 Task: Look for space in Jidd Ḩafş, Bahrain from 11th June, 2023 to 15th June, 2023 for 2 adults in price range Rs.7000 to Rs.16000. Place can be private room with 1  bedroom having 2 beds and 1 bathroom. Property type can be hotel. Booking option can be shelf check-in. Required host language is English.
Action: Mouse moved to (743, 131)
Screenshot: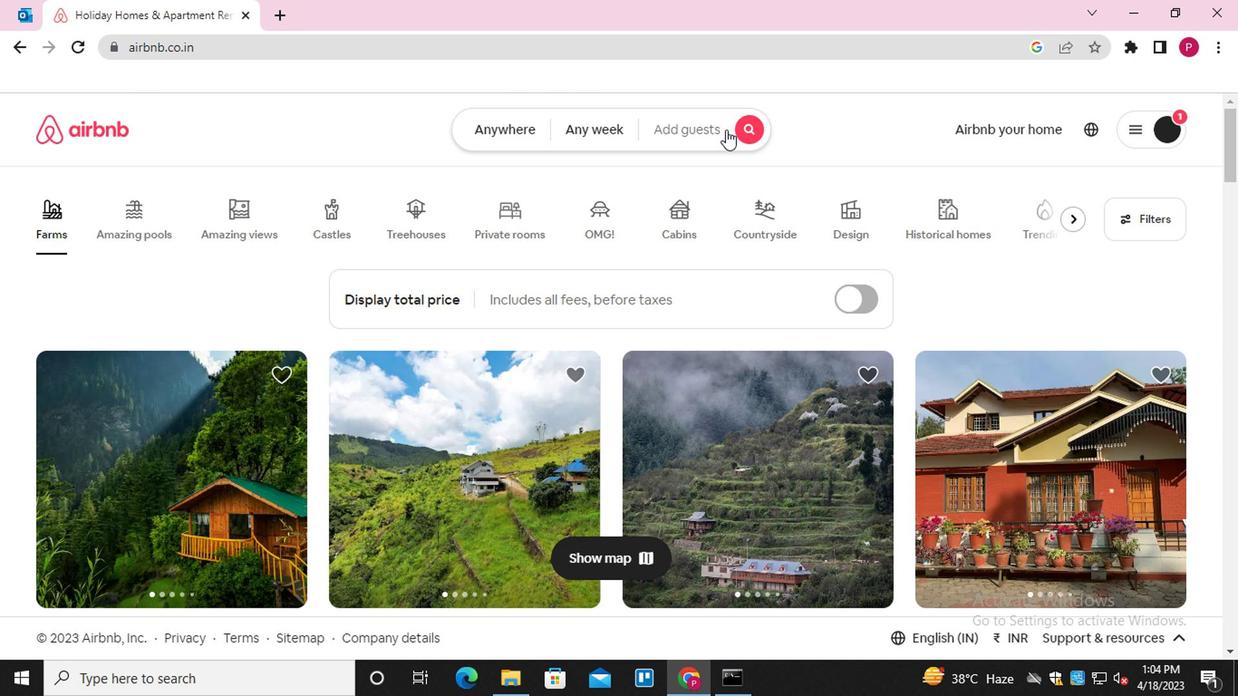 
Action: Mouse pressed left at (743, 131)
Screenshot: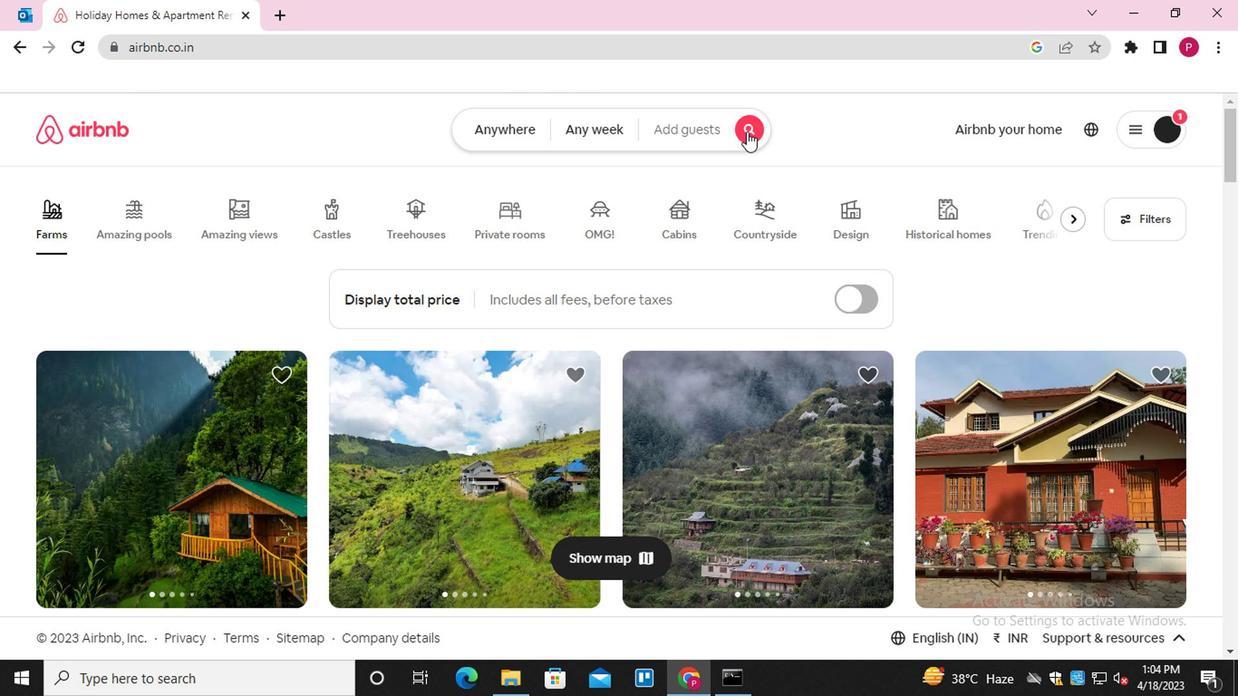 
Action: Mouse moved to (385, 205)
Screenshot: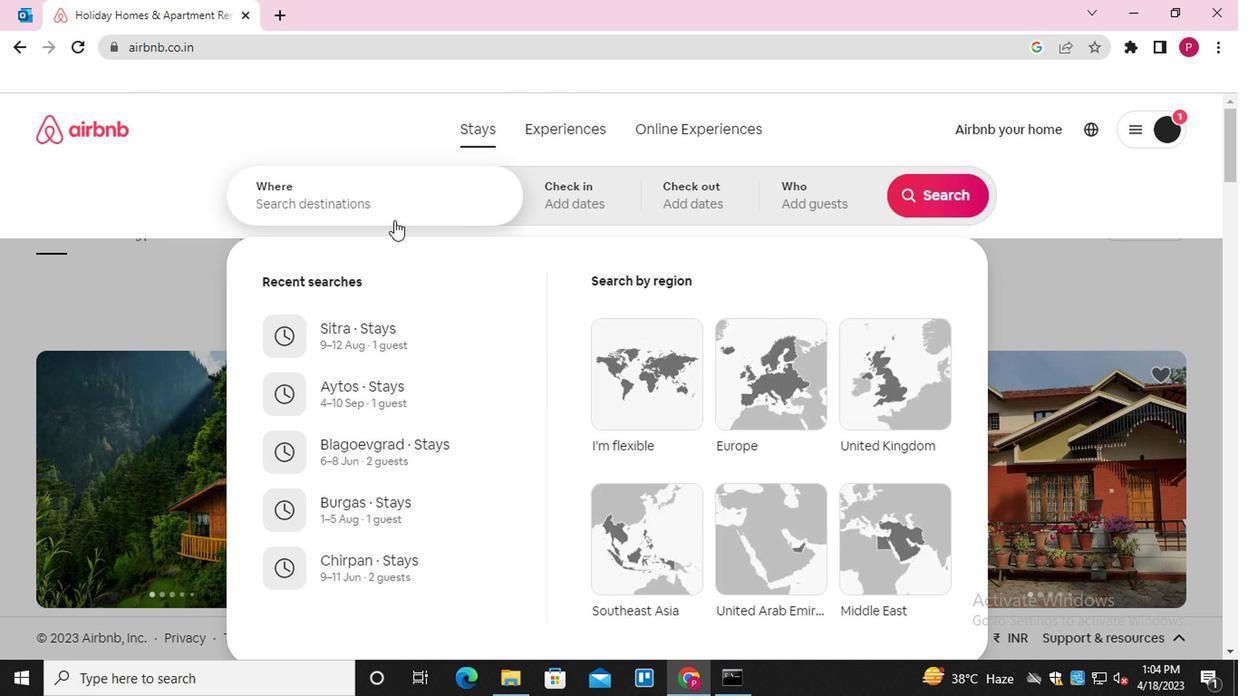 
Action: Mouse pressed left at (385, 205)
Screenshot: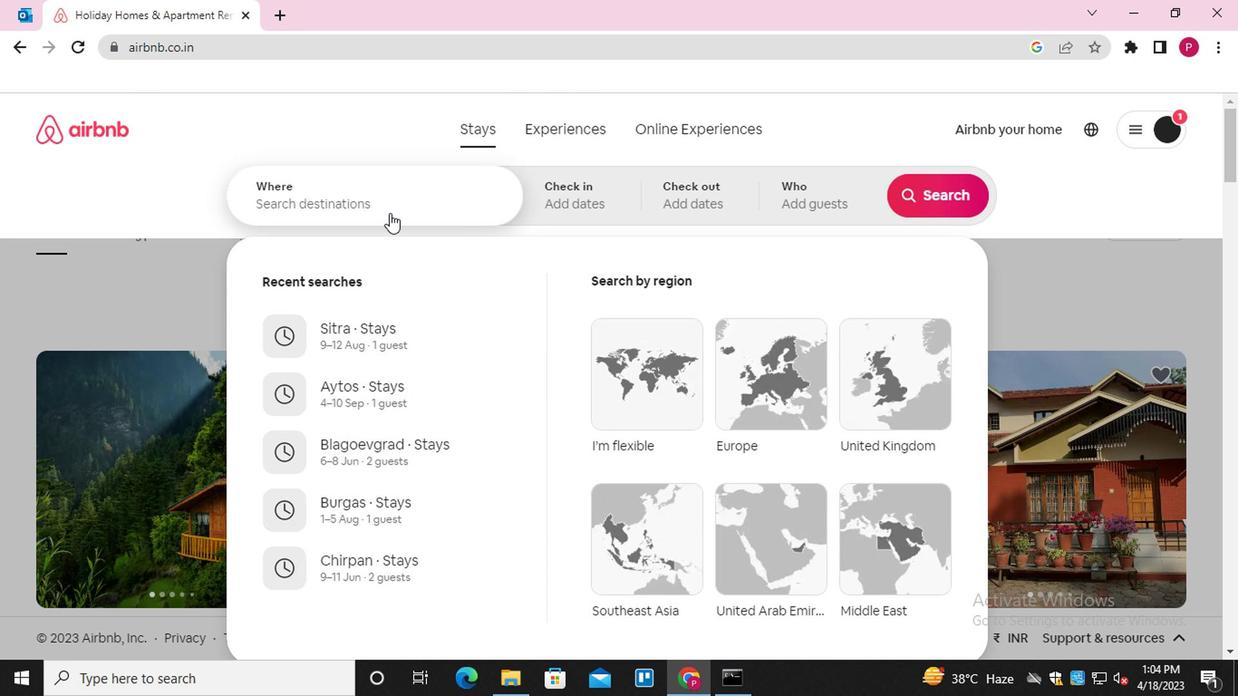 
Action: Key pressed <Key.shift>JIDD
Screenshot: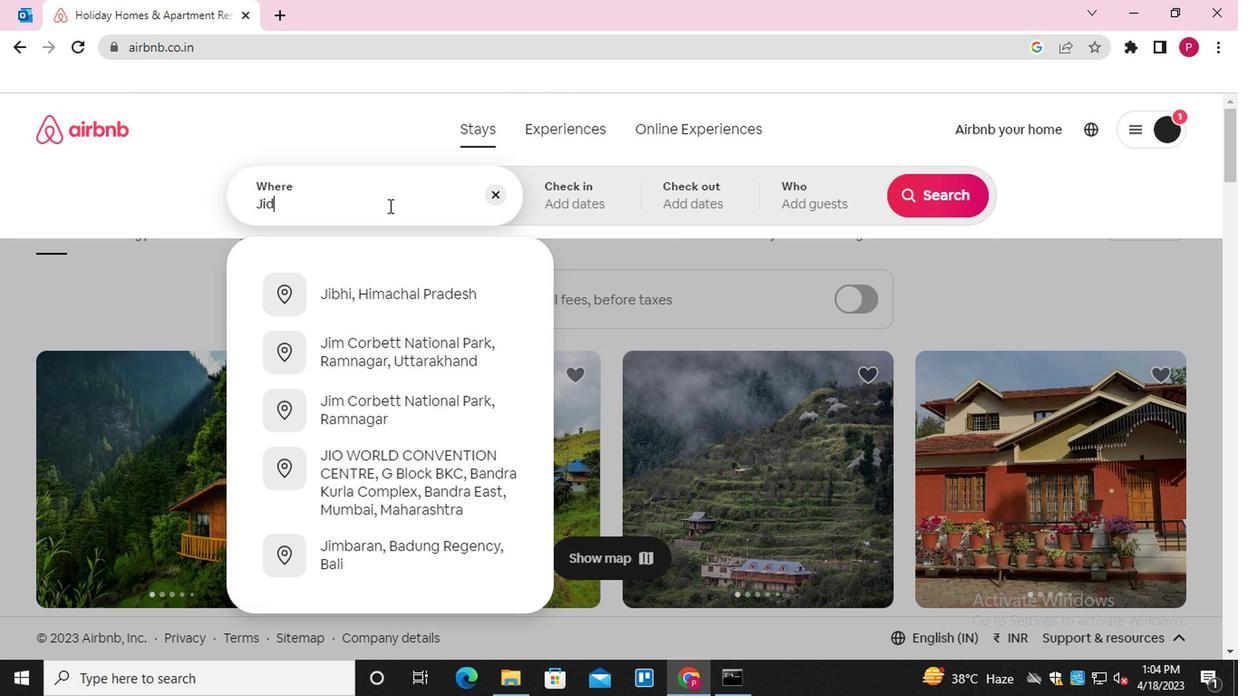 
Action: Mouse moved to (422, 410)
Screenshot: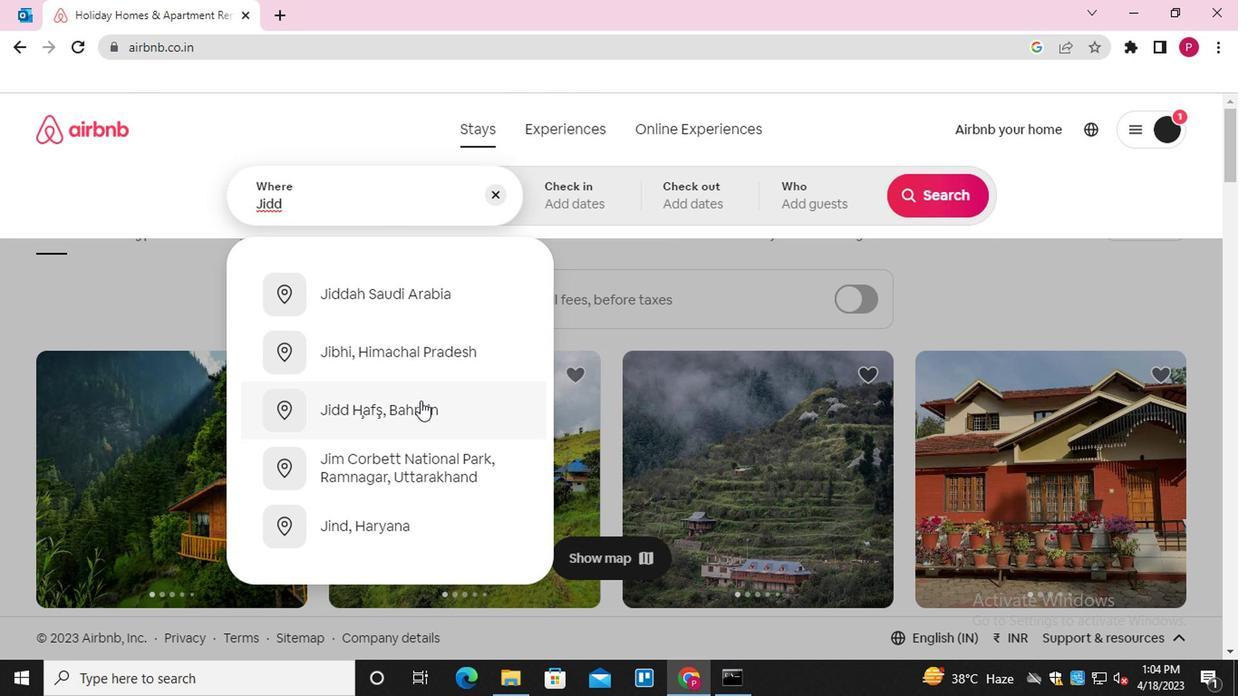 
Action: Mouse pressed left at (422, 410)
Screenshot: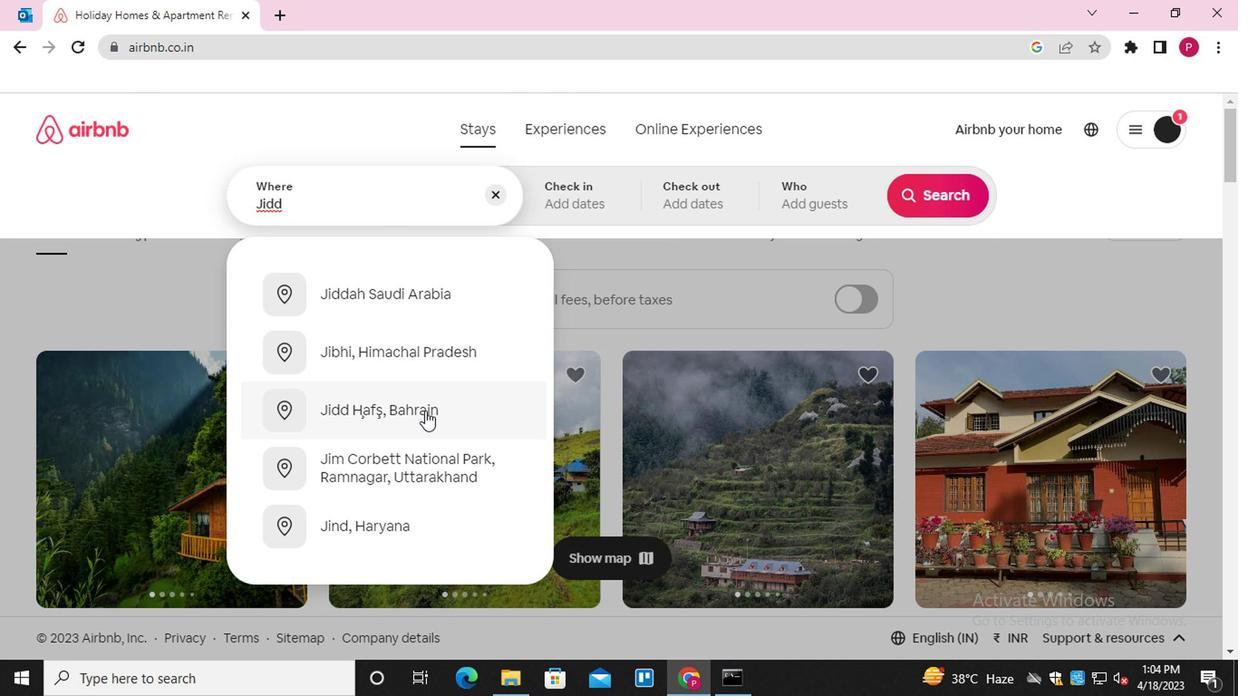 
Action: Mouse moved to (910, 342)
Screenshot: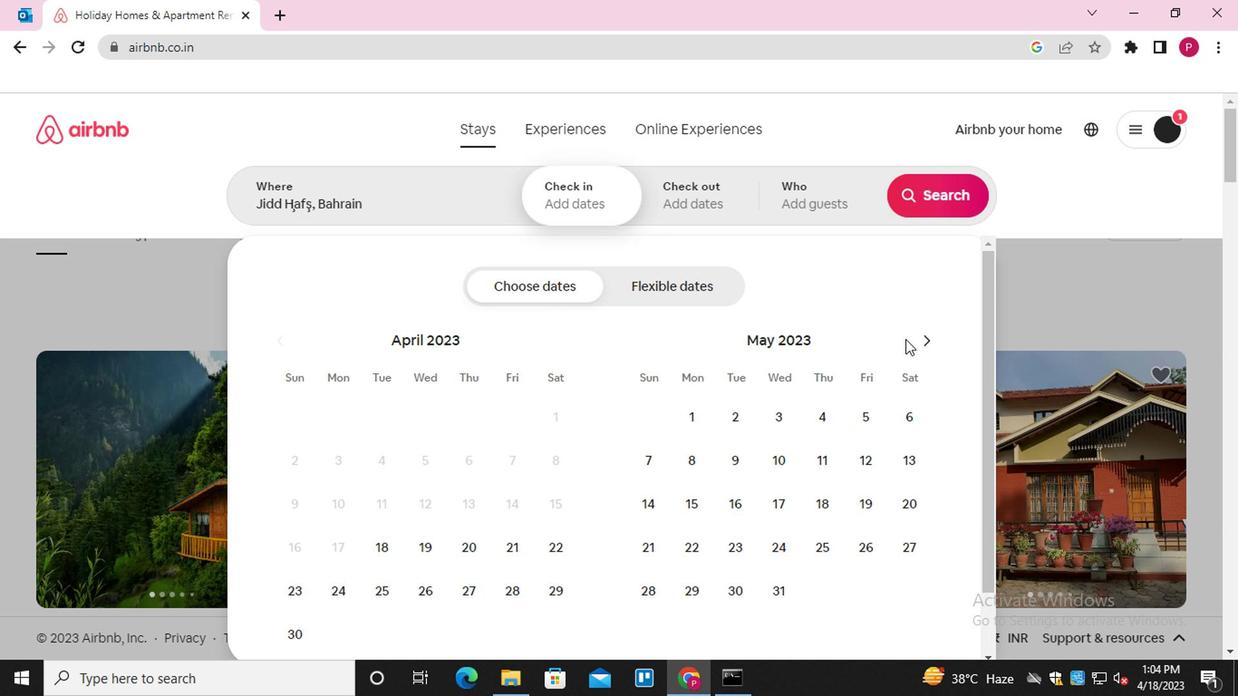 
Action: Mouse pressed left at (910, 342)
Screenshot: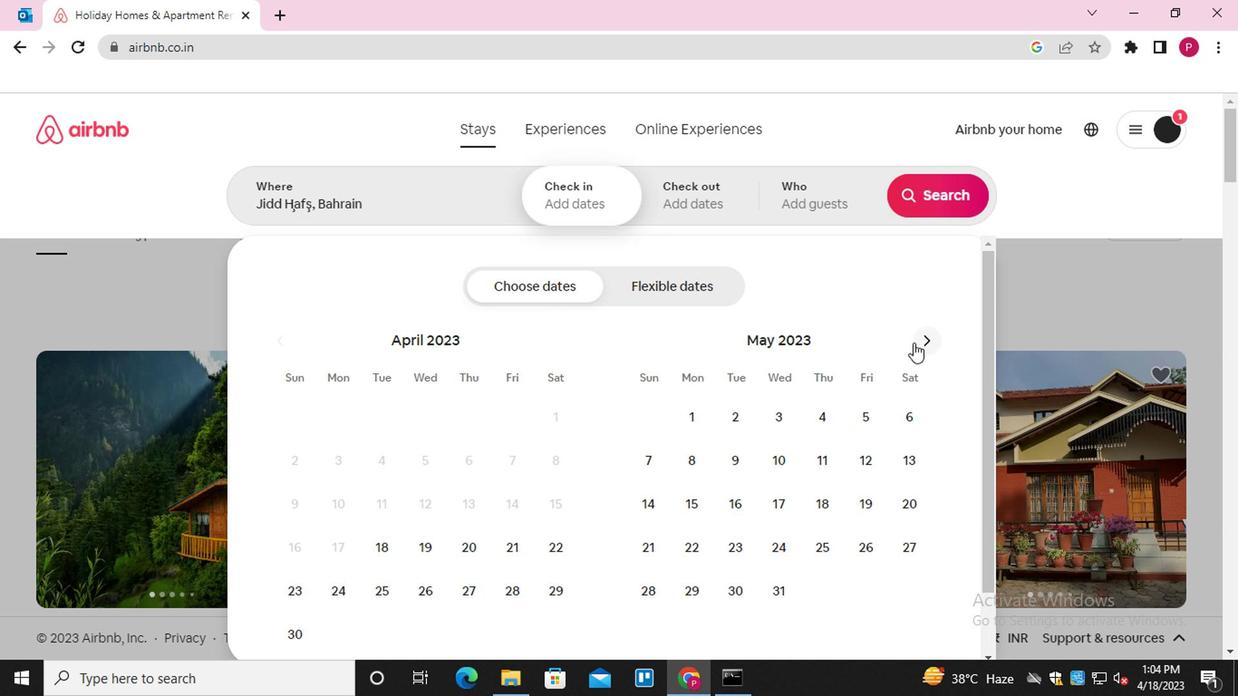 
Action: Mouse moved to (645, 501)
Screenshot: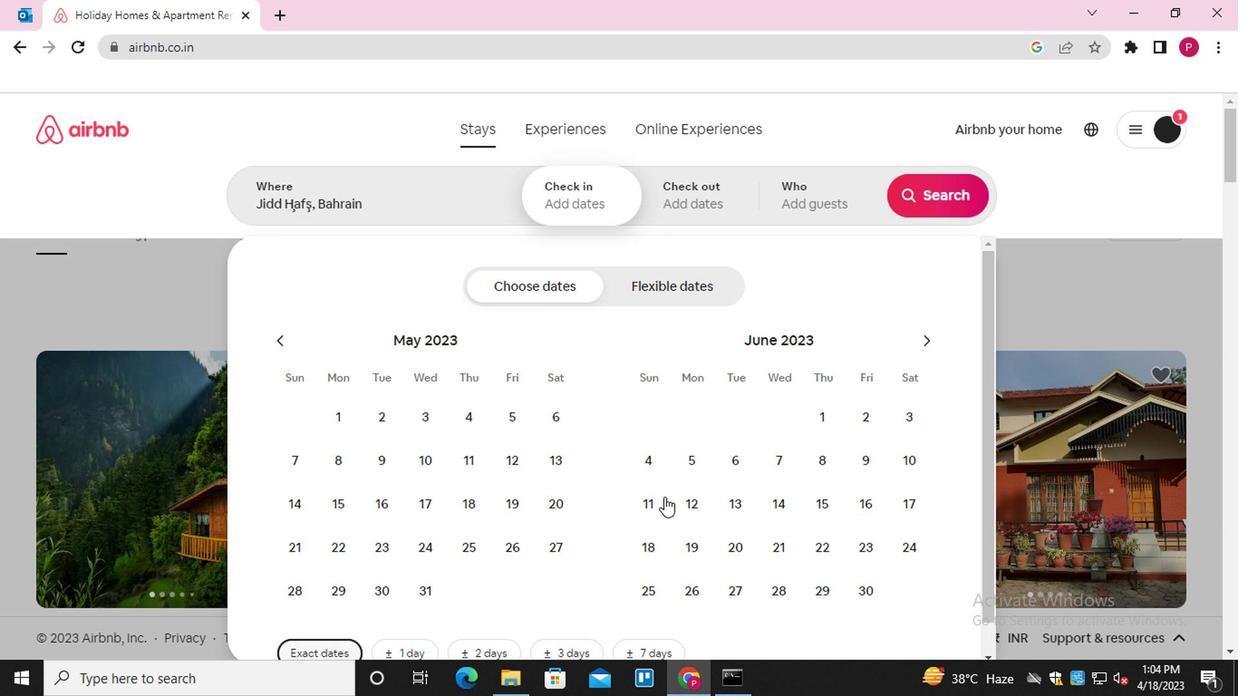 
Action: Mouse pressed left at (645, 501)
Screenshot: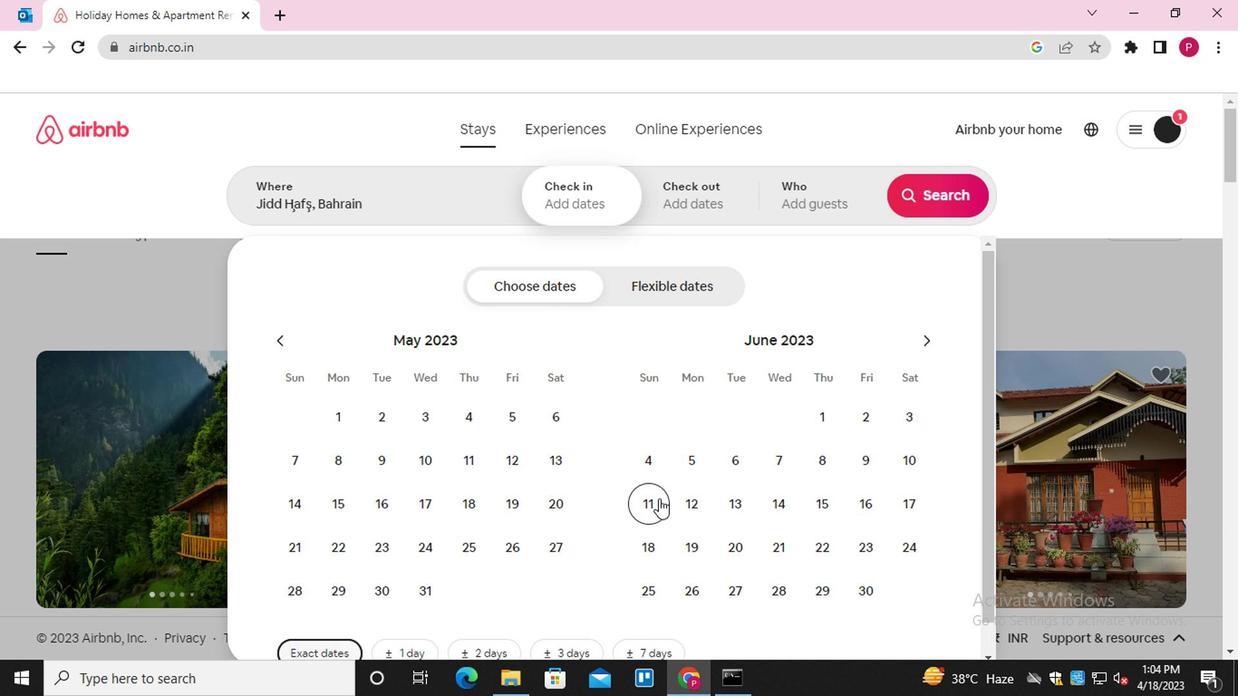 
Action: Mouse moved to (817, 504)
Screenshot: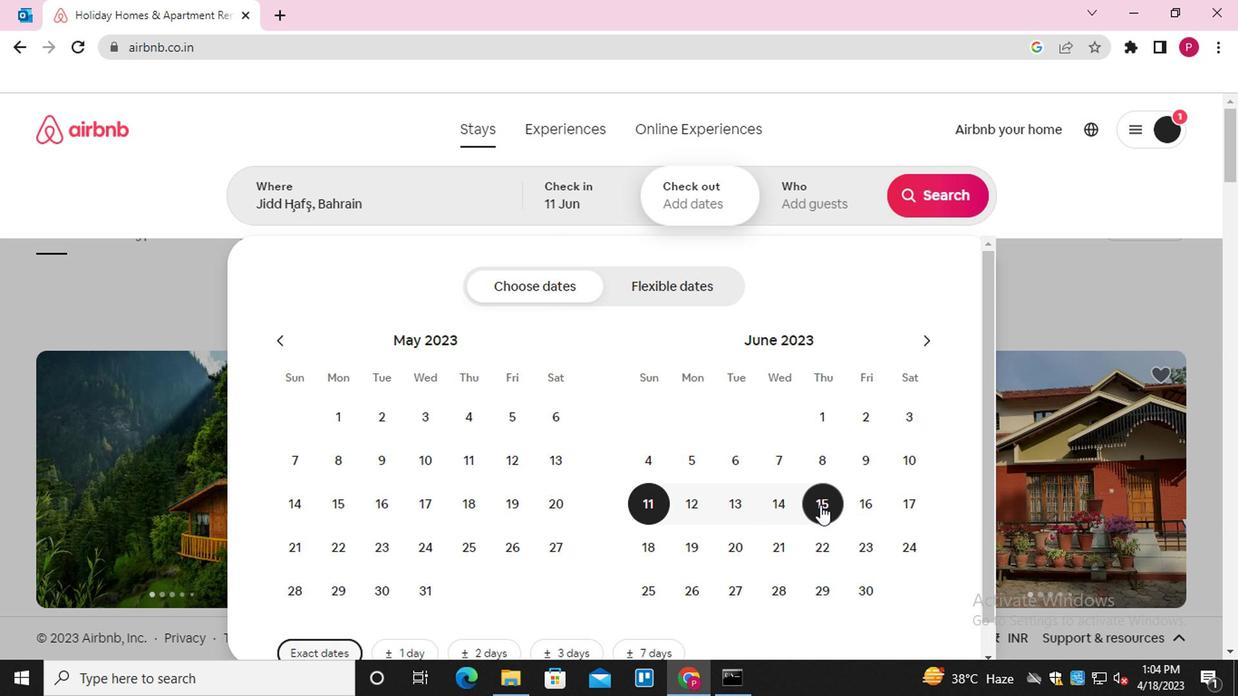 
Action: Mouse pressed left at (817, 504)
Screenshot: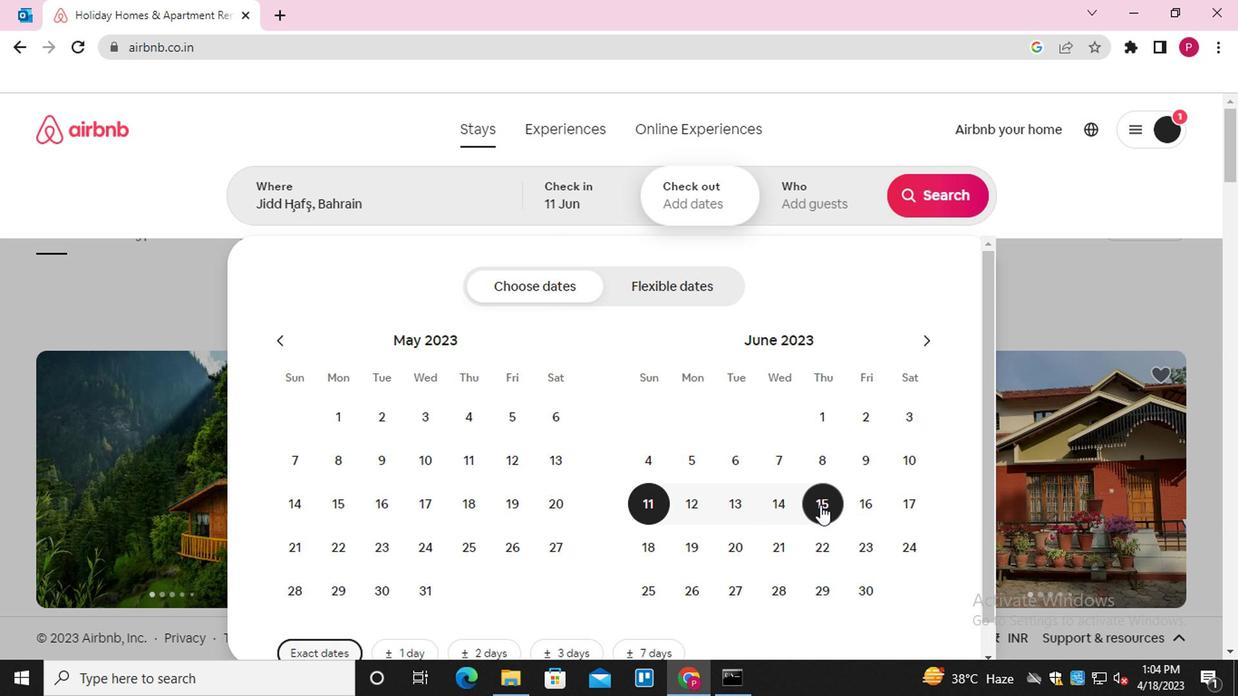 
Action: Mouse moved to (830, 209)
Screenshot: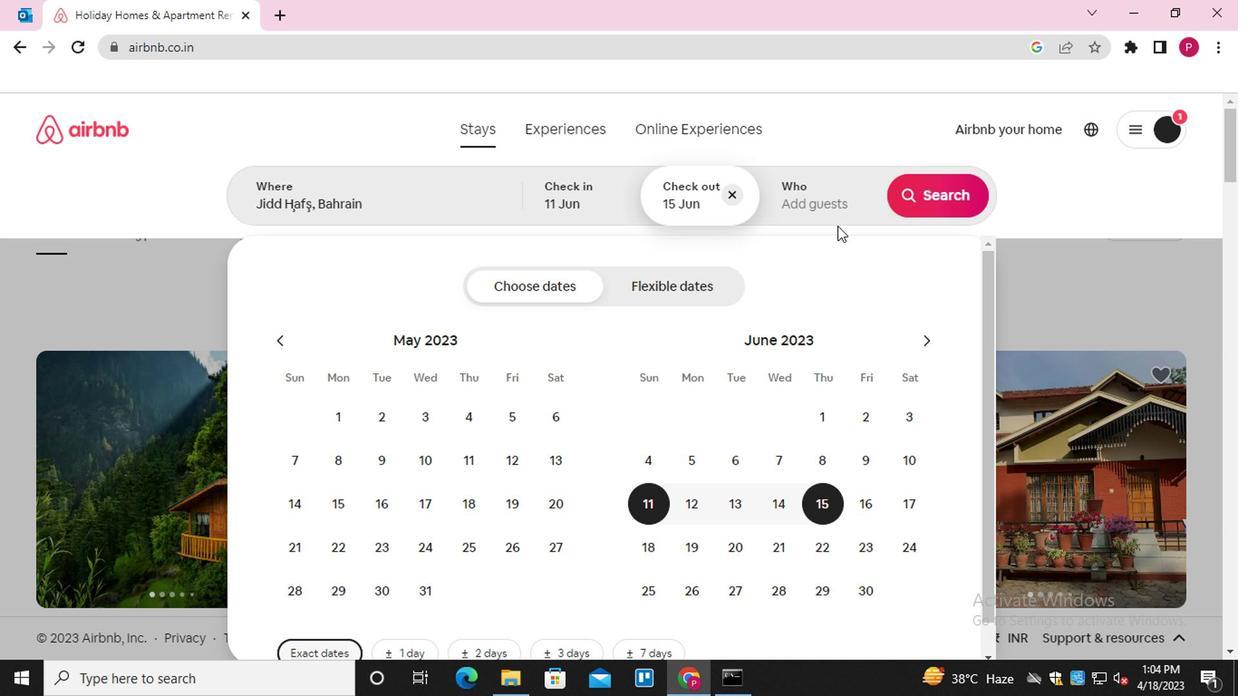 
Action: Mouse pressed left at (830, 209)
Screenshot: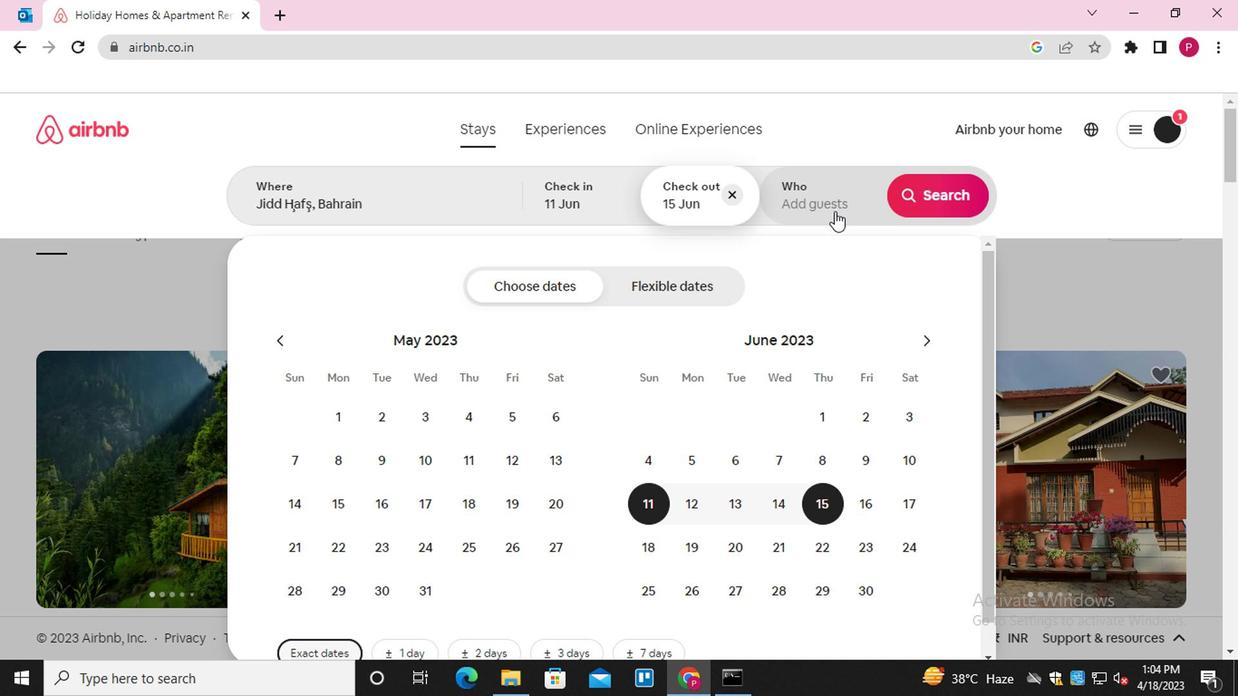 
Action: Mouse moved to (939, 297)
Screenshot: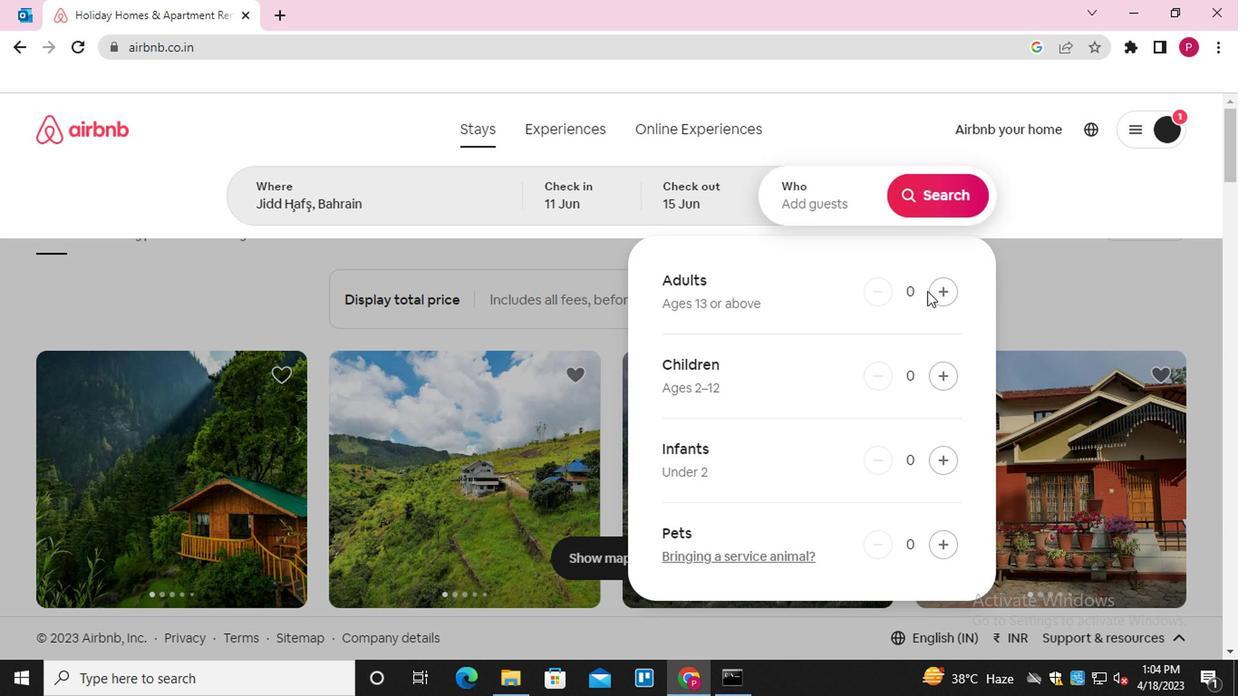 
Action: Mouse pressed left at (939, 297)
Screenshot: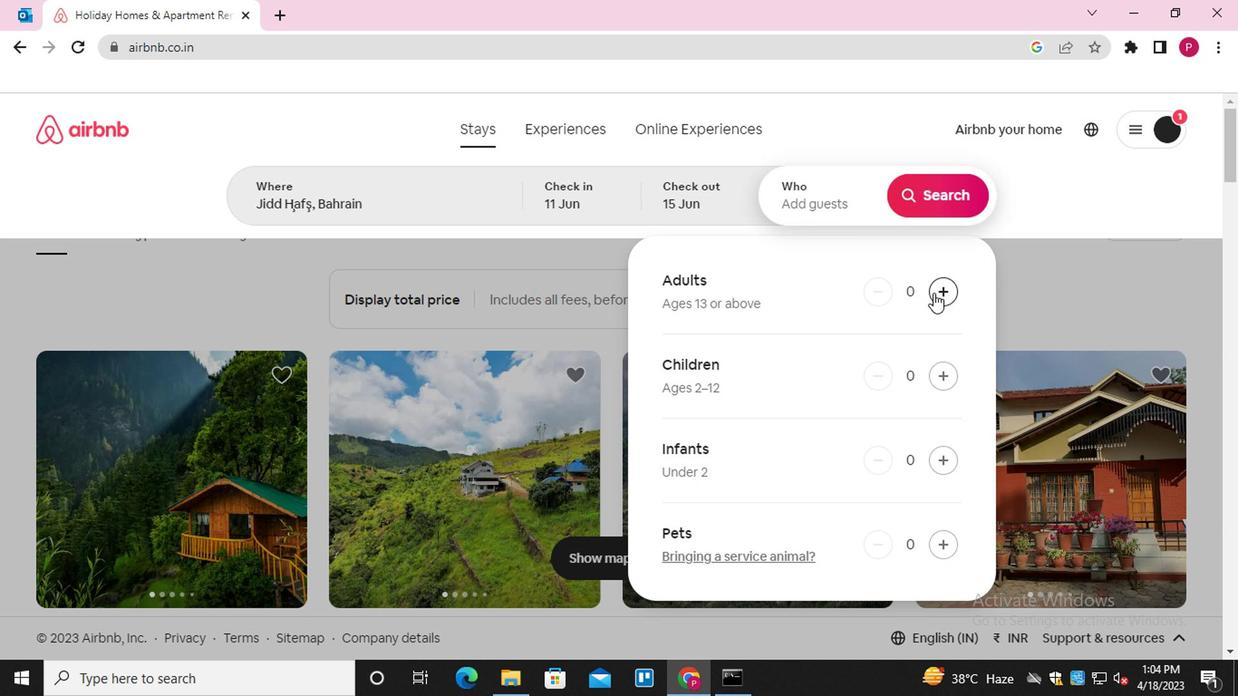 
Action: Mouse pressed left at (939, 297)
Screenshot: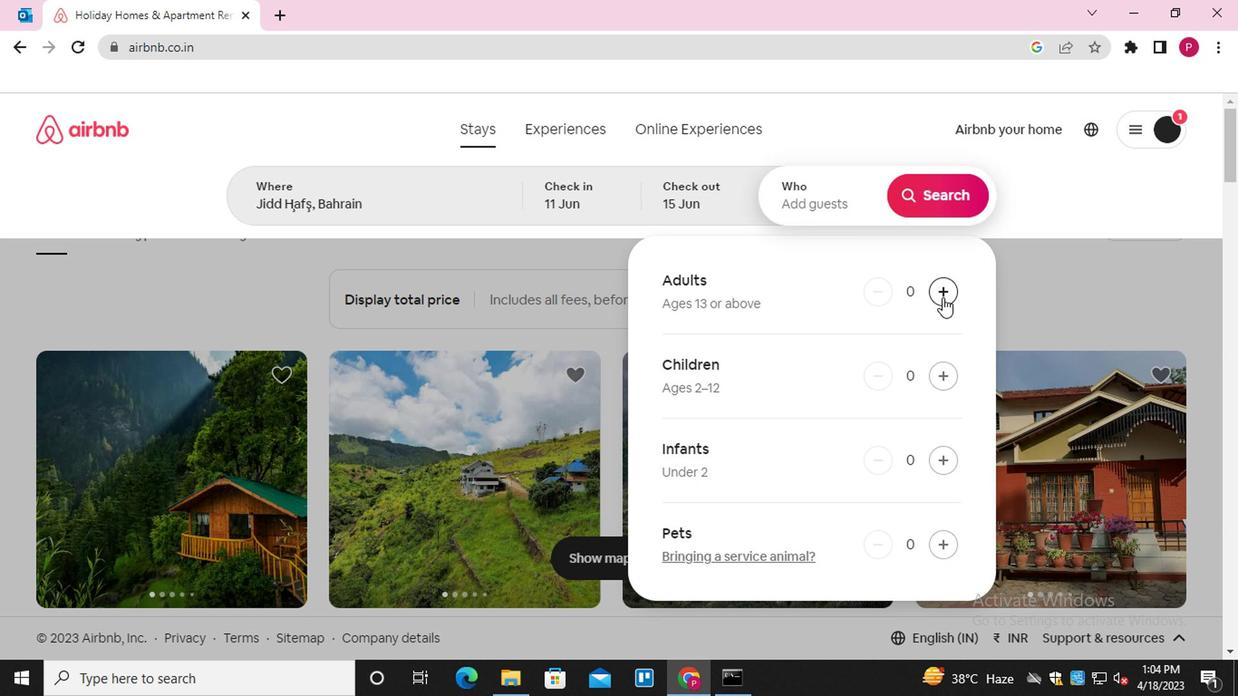 
Action: Mouse moved to (939, 202)
Screenshot: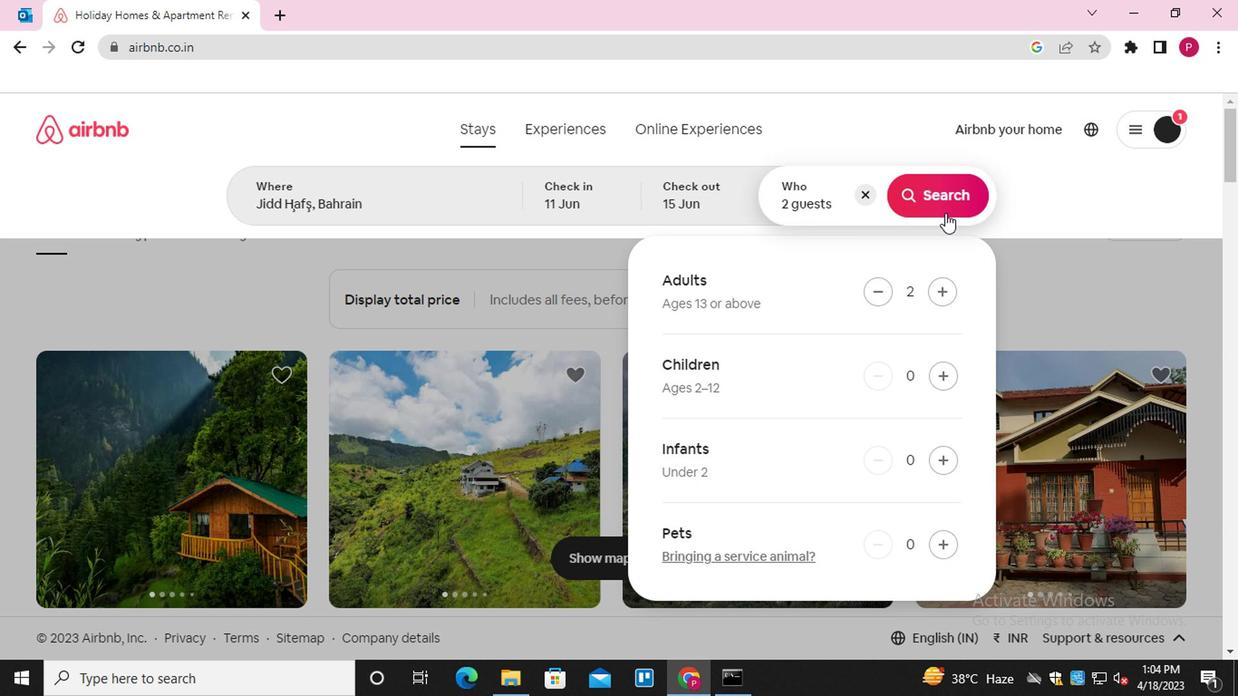 
Action: Mouse pressed left at (939, 202)
Screenshot: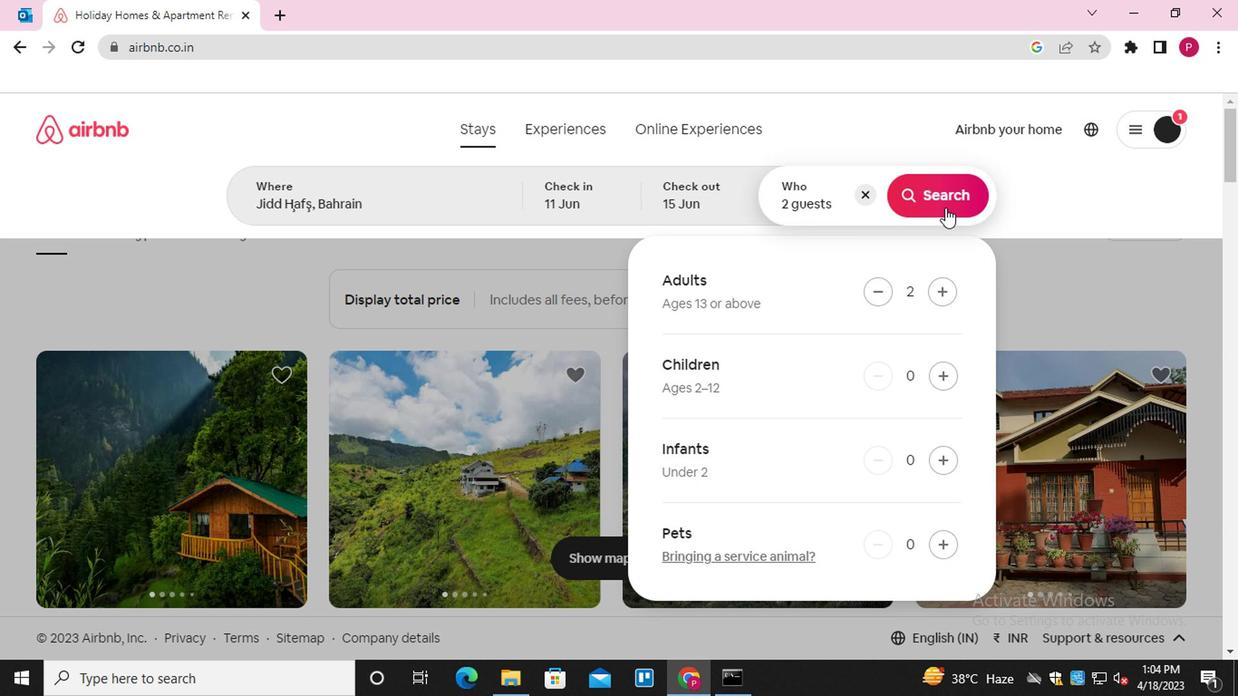 
Action: Mouse moved to (1174, 201)
Screenshot: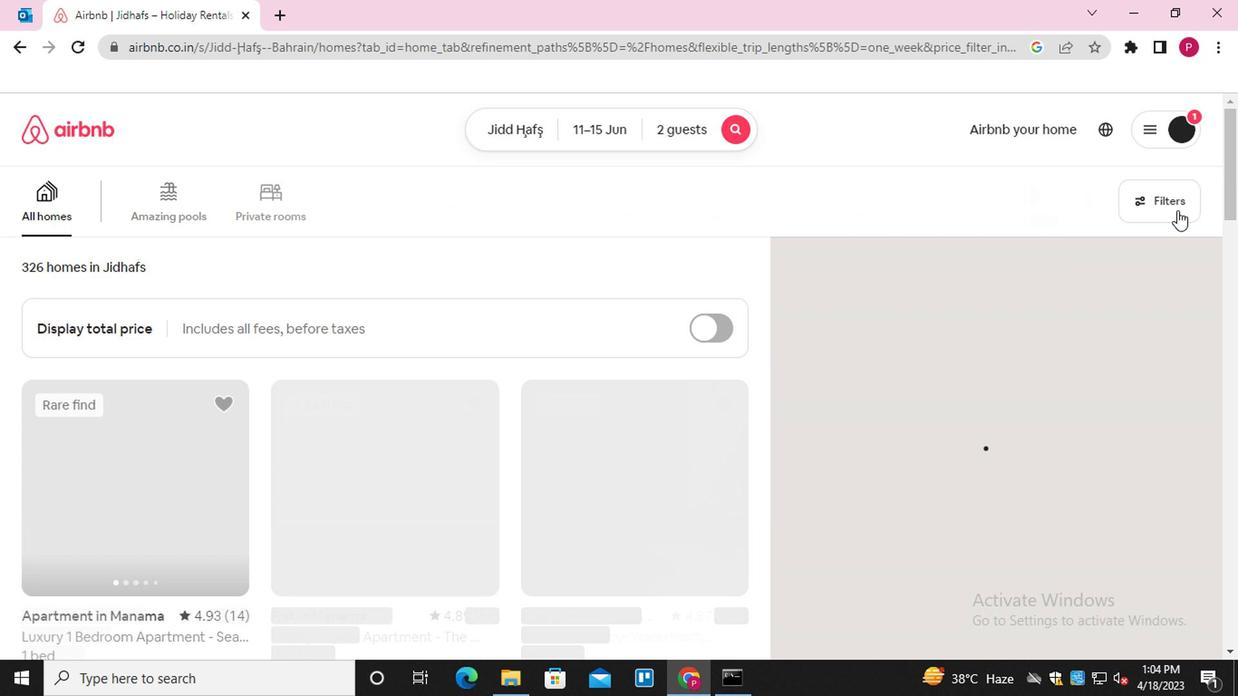
Action: Mouse pressed left at (1174, 201)
Screenshot: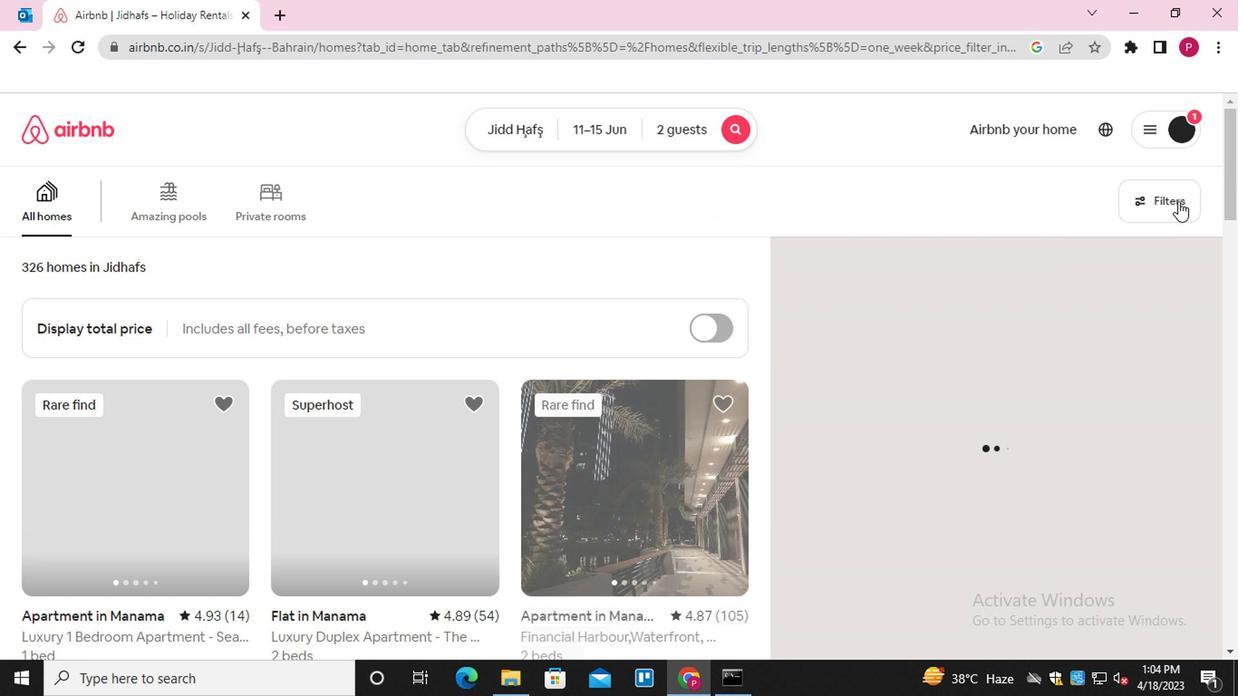 
Action: Mouse moved to (449, 423)
Screenshot: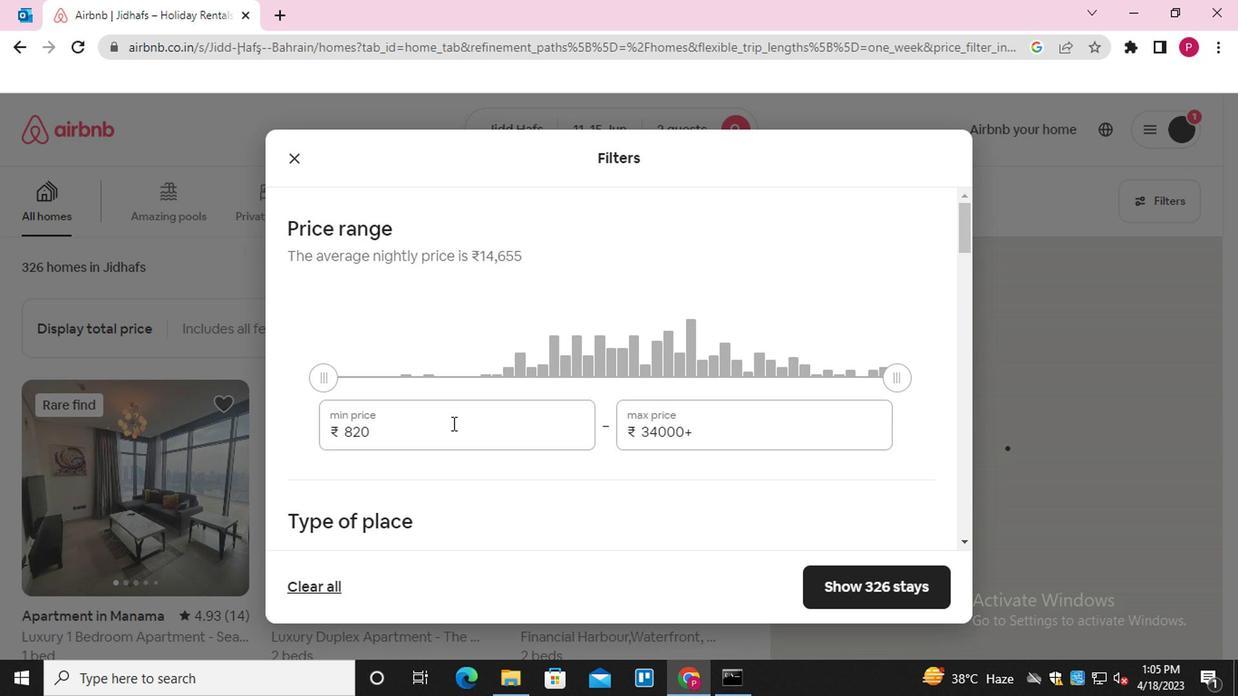 
Action: Mouse pressed left at (449, 423)
Screenshot: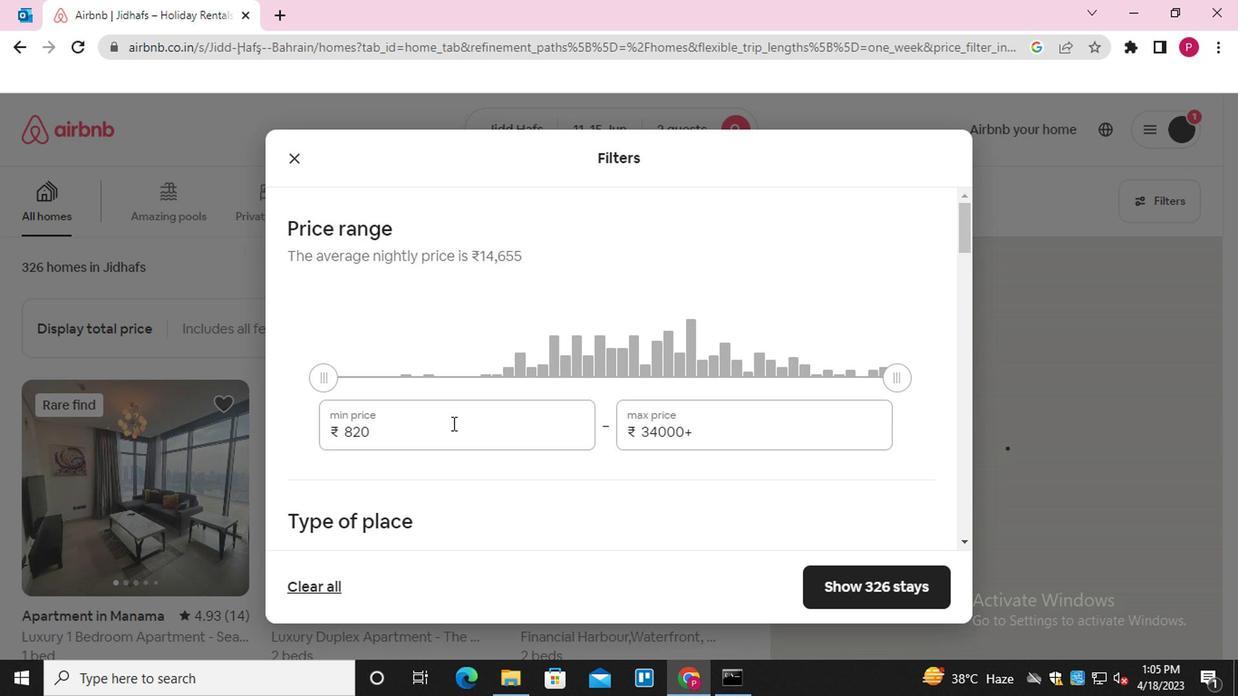 
Action: Mouse moved to (449, 423)
Screenshot: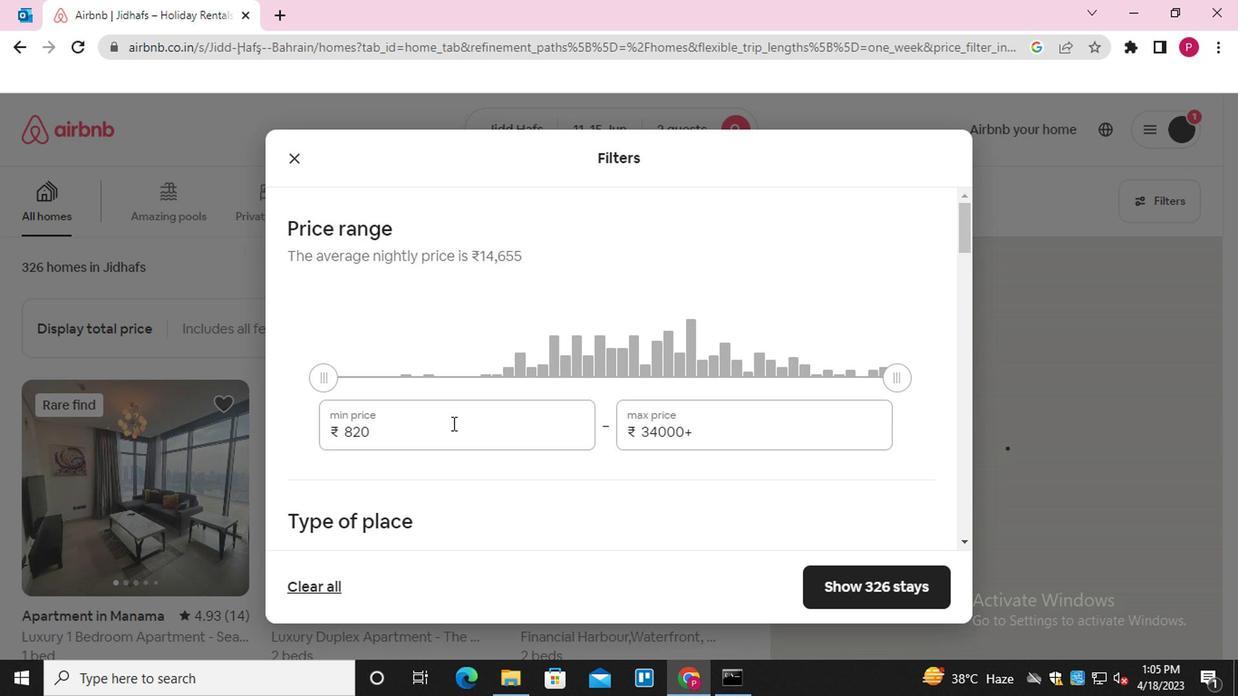 
Action: Mouse pressed left at (449, 423)
Screenshot: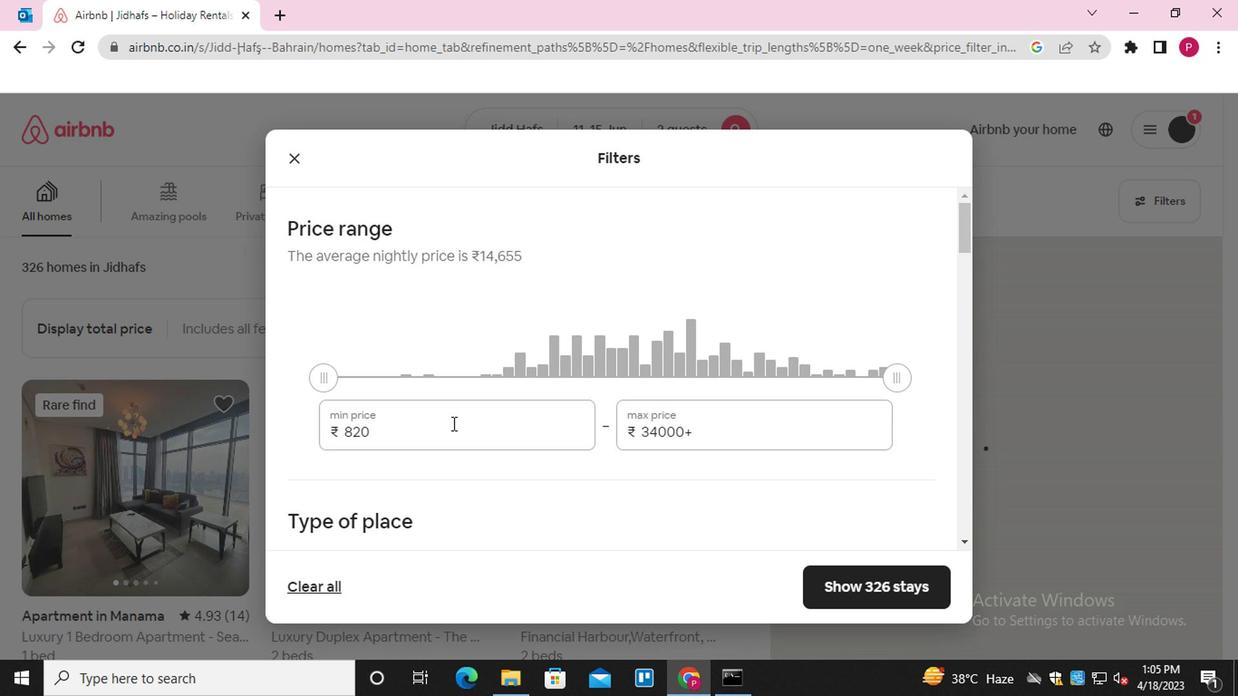 
Action: Key pressed 7000
Screenshot: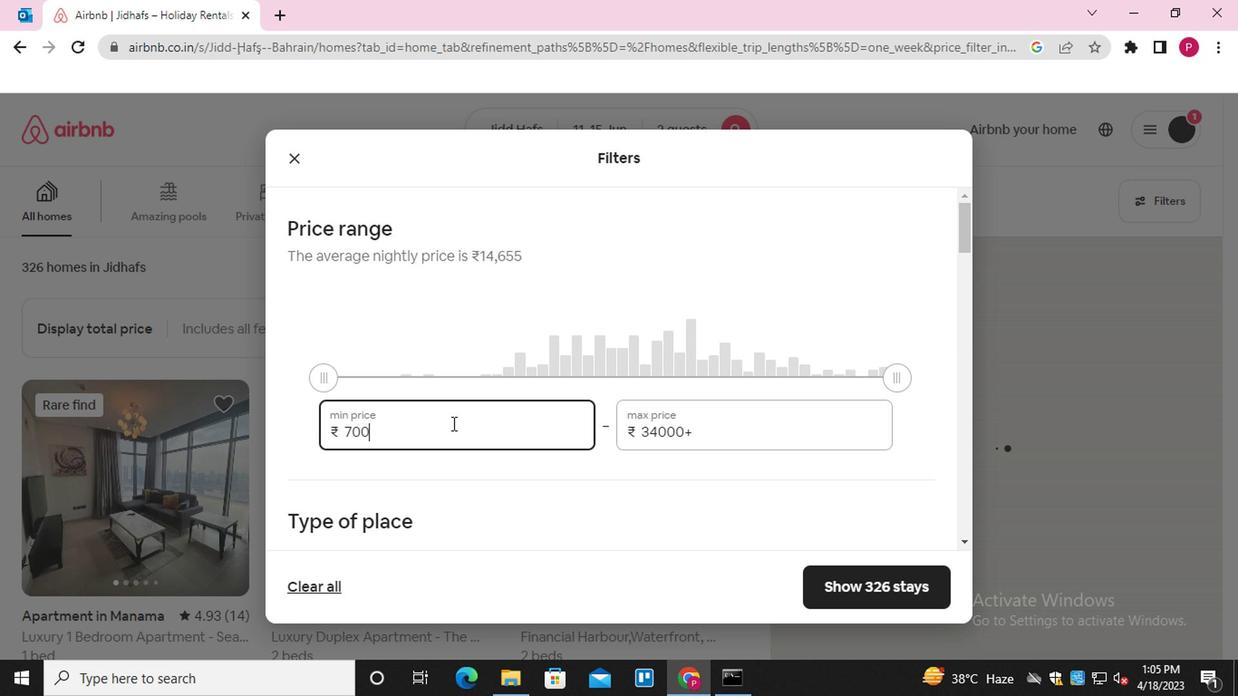 
Action: Mouse moved to (559, 470)
Screenshot: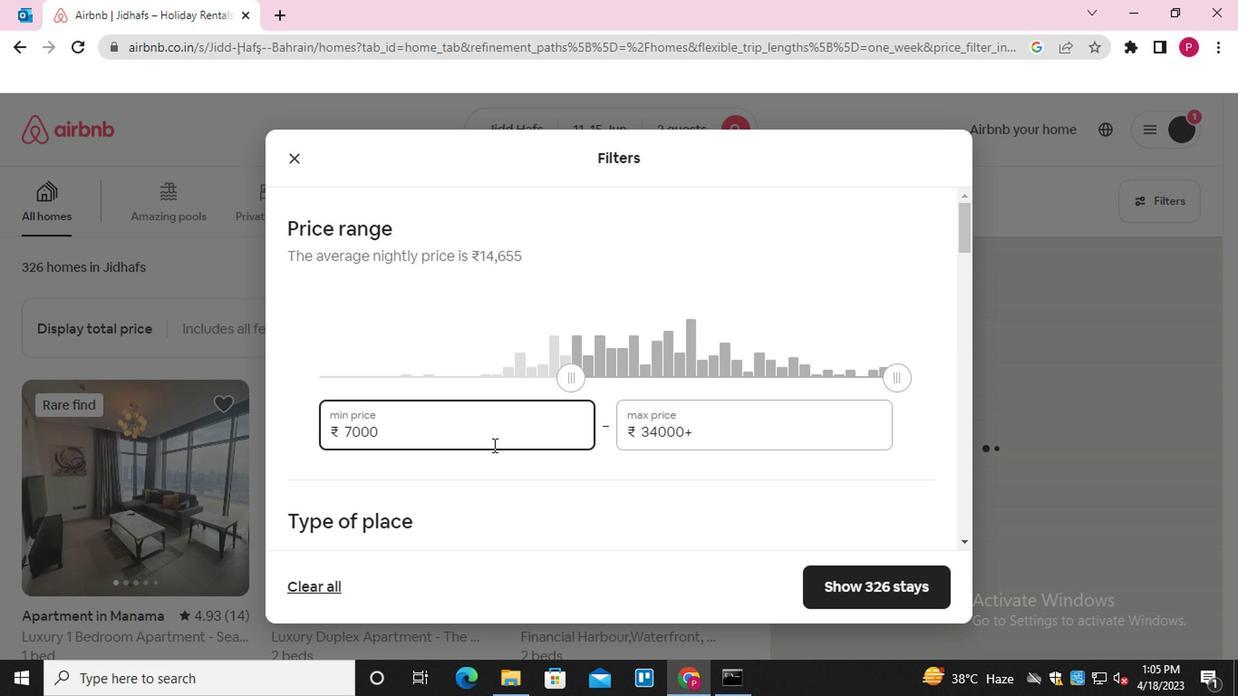 
Action: Key pressed <Key.tab>15<Key.backspace>6000
Screenshot: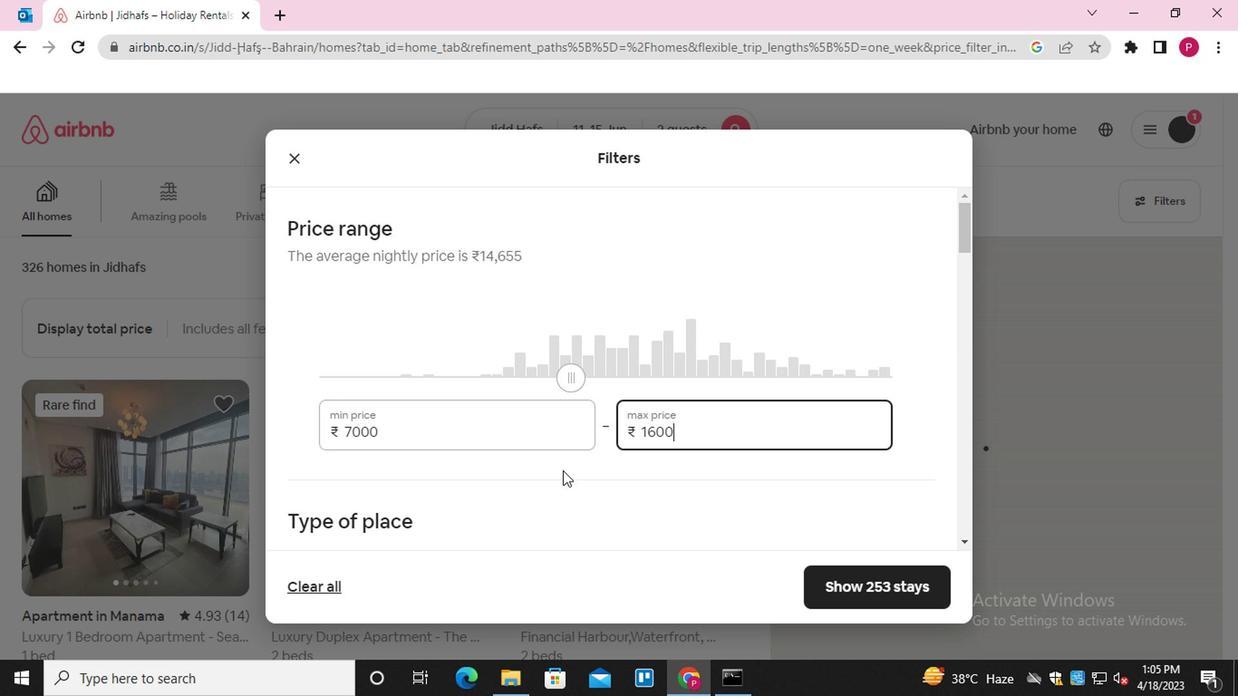 
Action: Mouse scrolled (559, 470) with delta (0, 0)
Screenshot: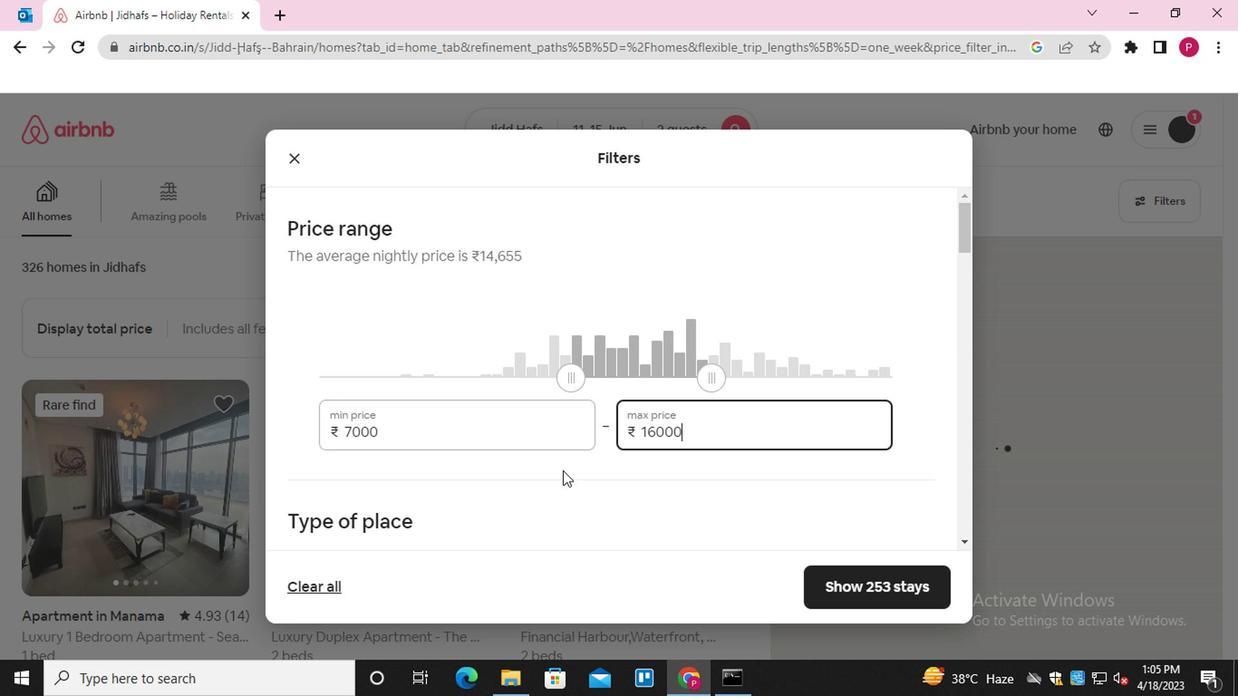 
Action: Mouse moved to (507, 531)
Screenshot: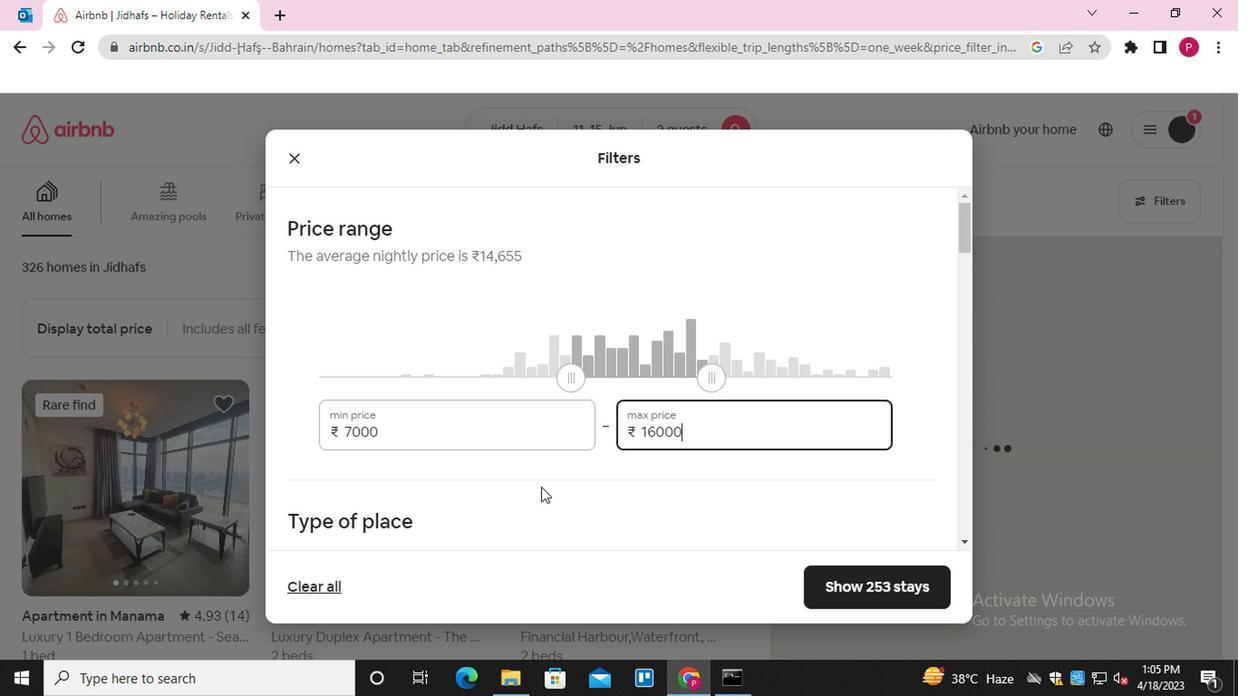 
Action: Mouse scrolled (507, 530) with delta (0, 0)
Screenshot: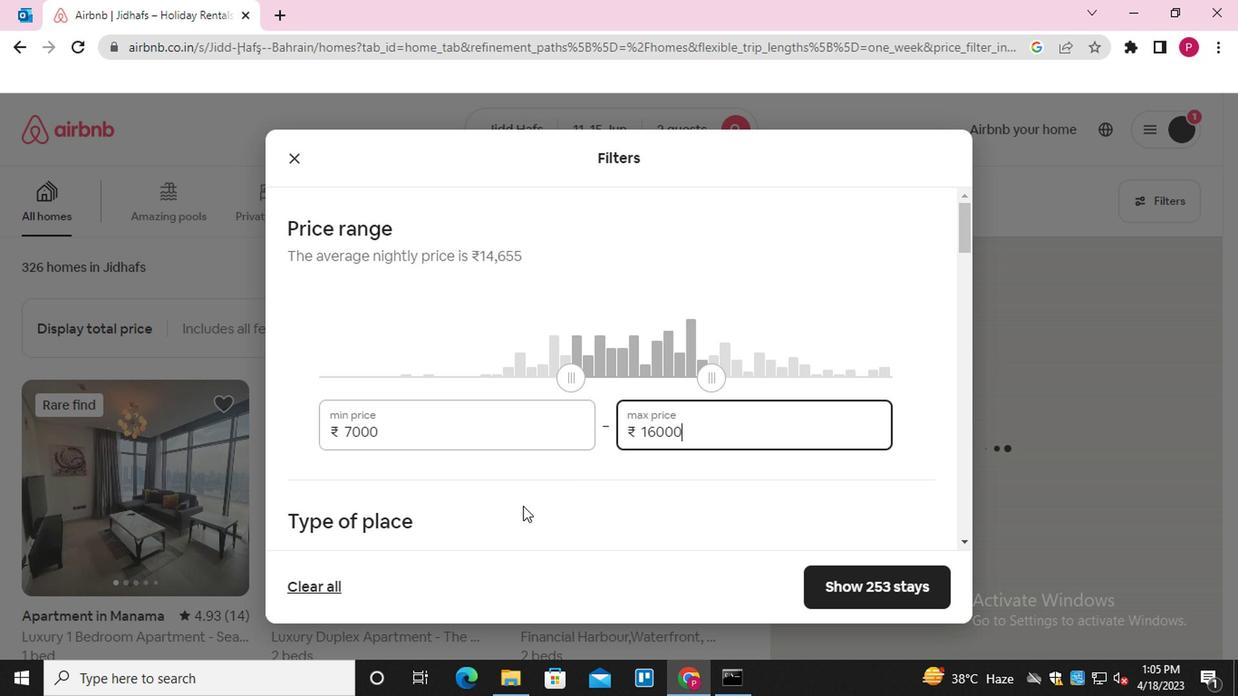 
Action: Mouse moved to (508, 532)
Screenshot: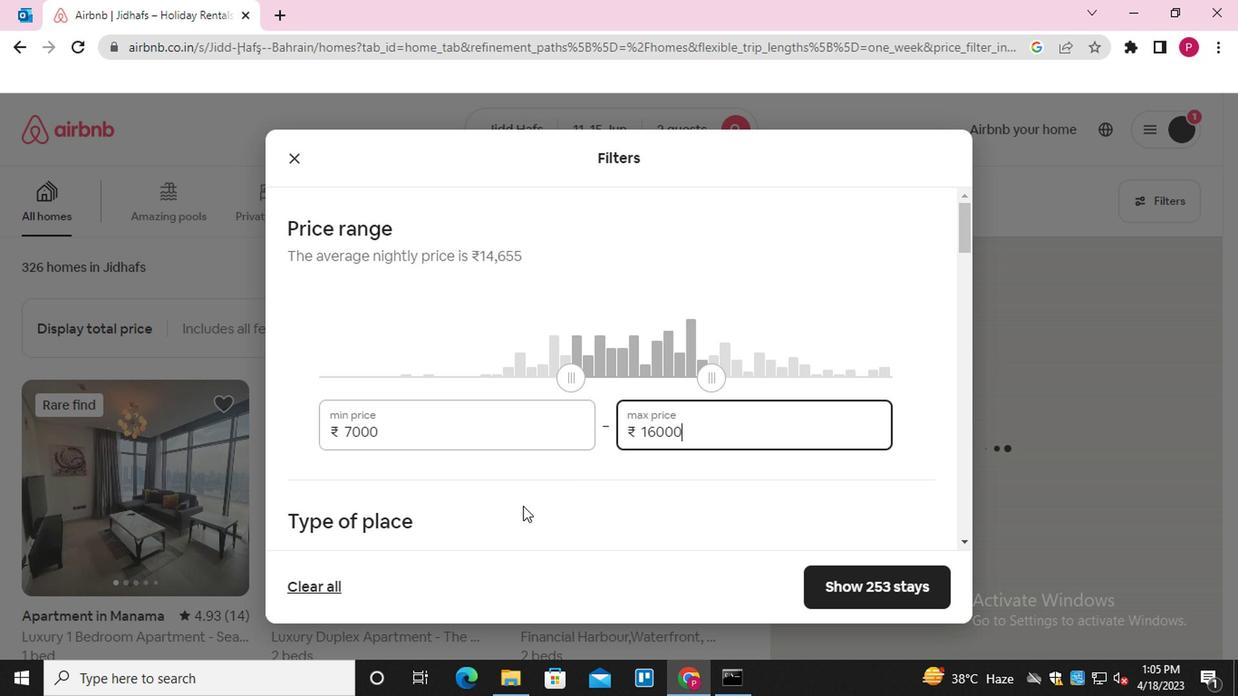 
Action: Mouse scrolled (508, 531) with delta (0, -1)
Screenshot: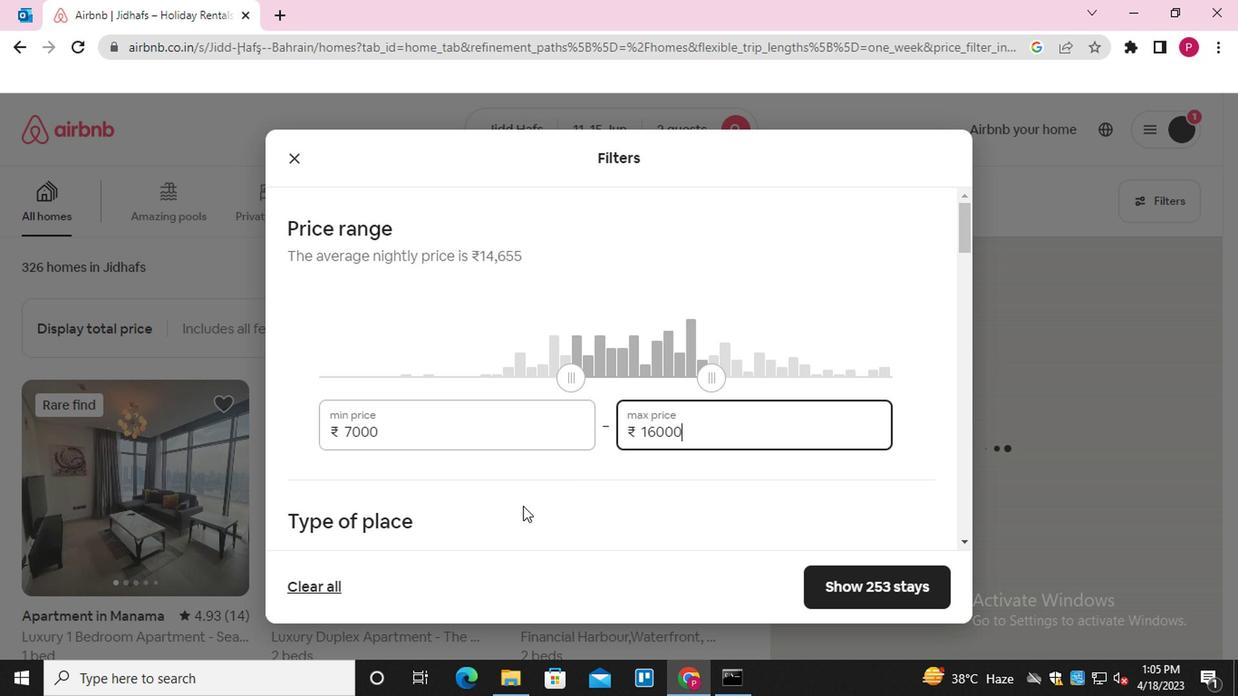 
Action: Mouse moved to (508, 532)
Screenshot: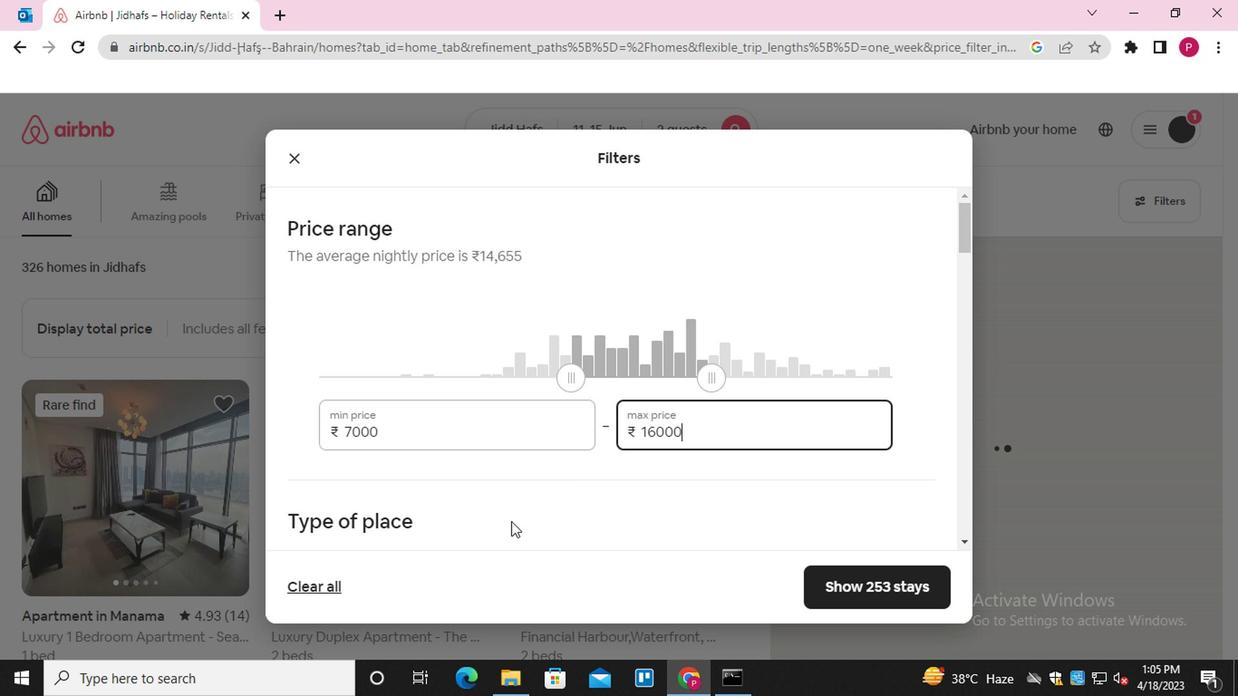 
Action: Mouse scrolled (508, 531) with delta (0, -1)
Screenshot: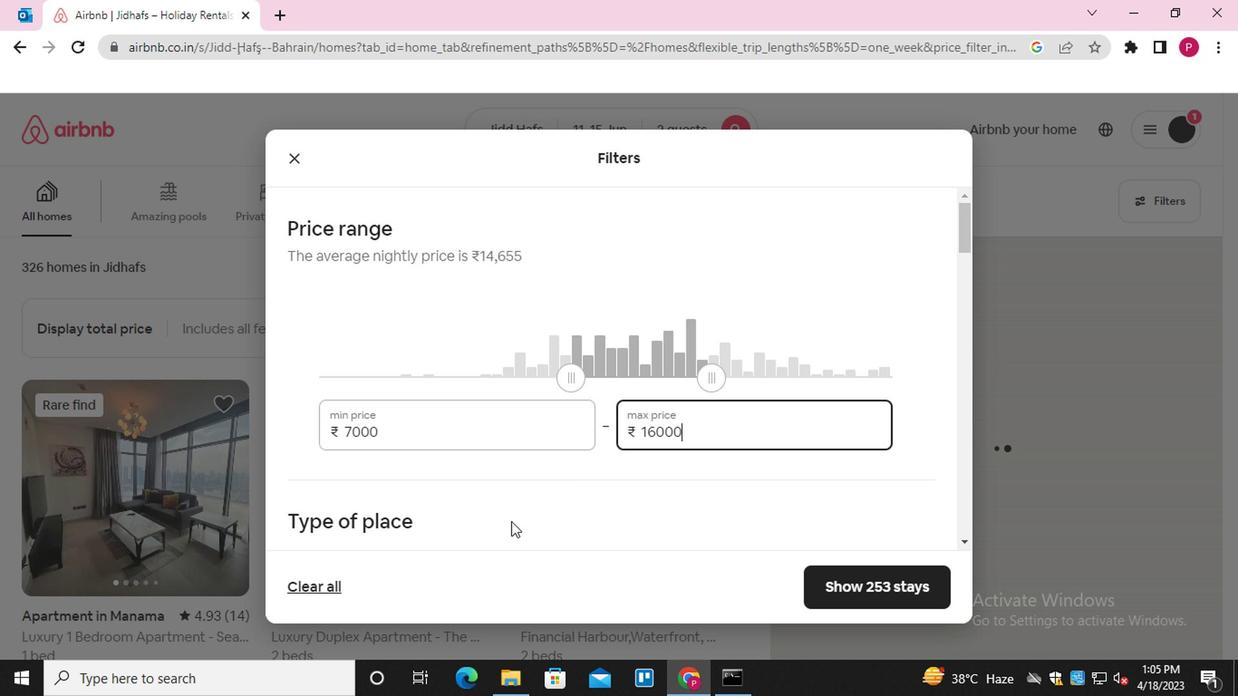 
Action: Mouse moved to (512, 532)
Screenshot: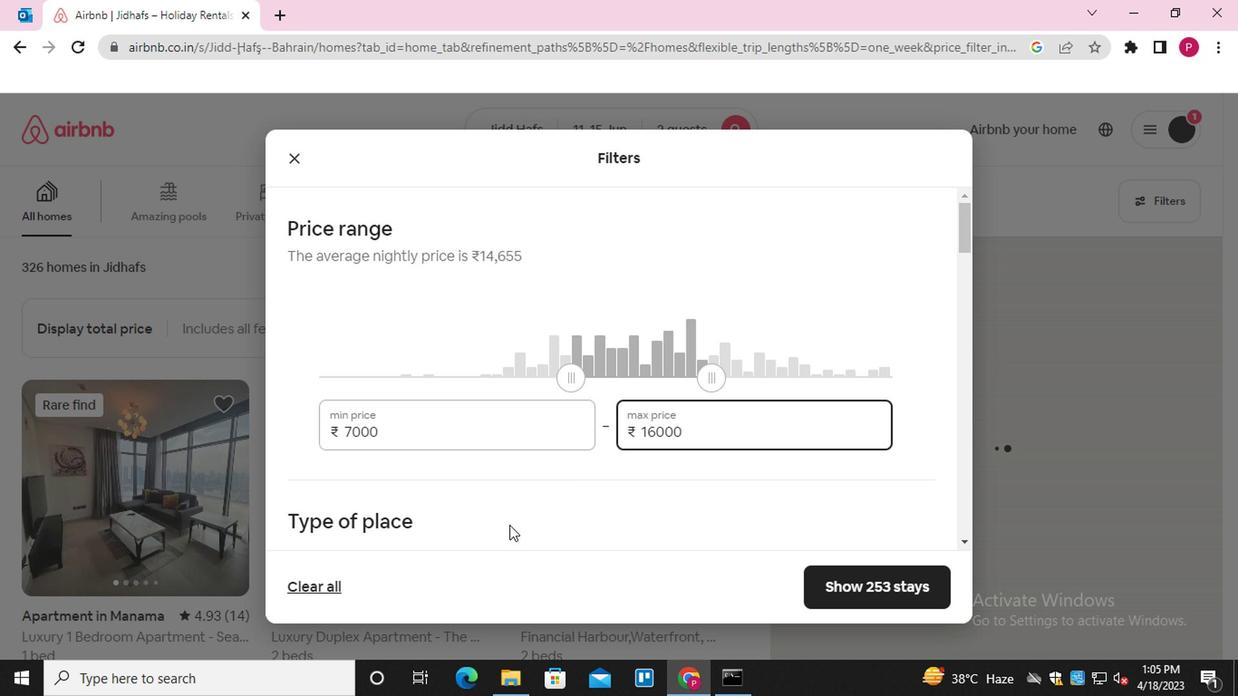 
Action: Mouse scrolled (512, 531) with delta (0, -1)
Screenshot: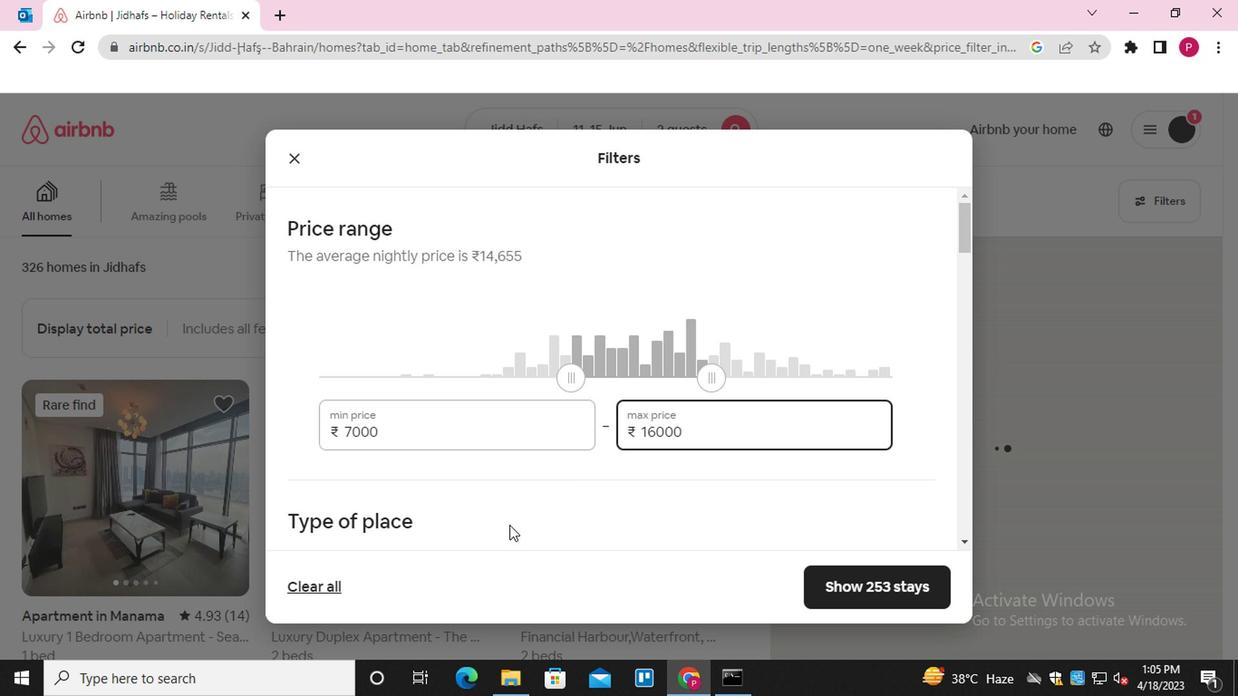 
Action: Mouse moved to (622, 216)
Screenshot: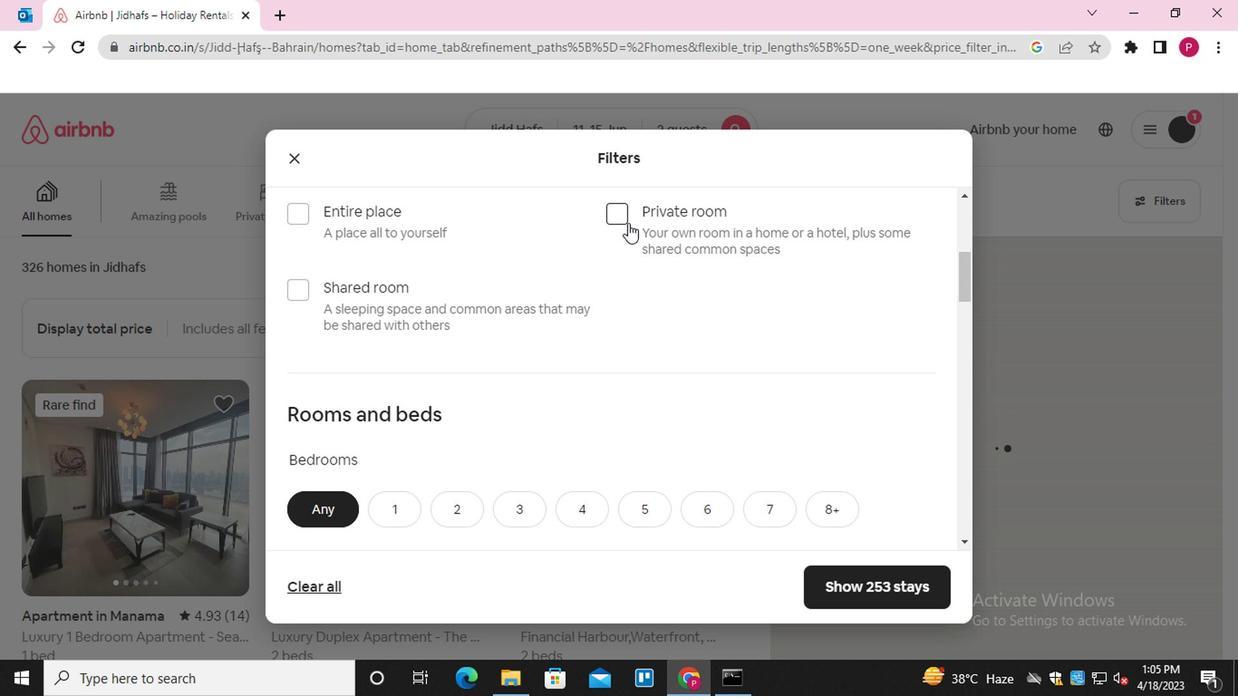 
Action: Mouse pressed left at (622, 216)
Screenshot: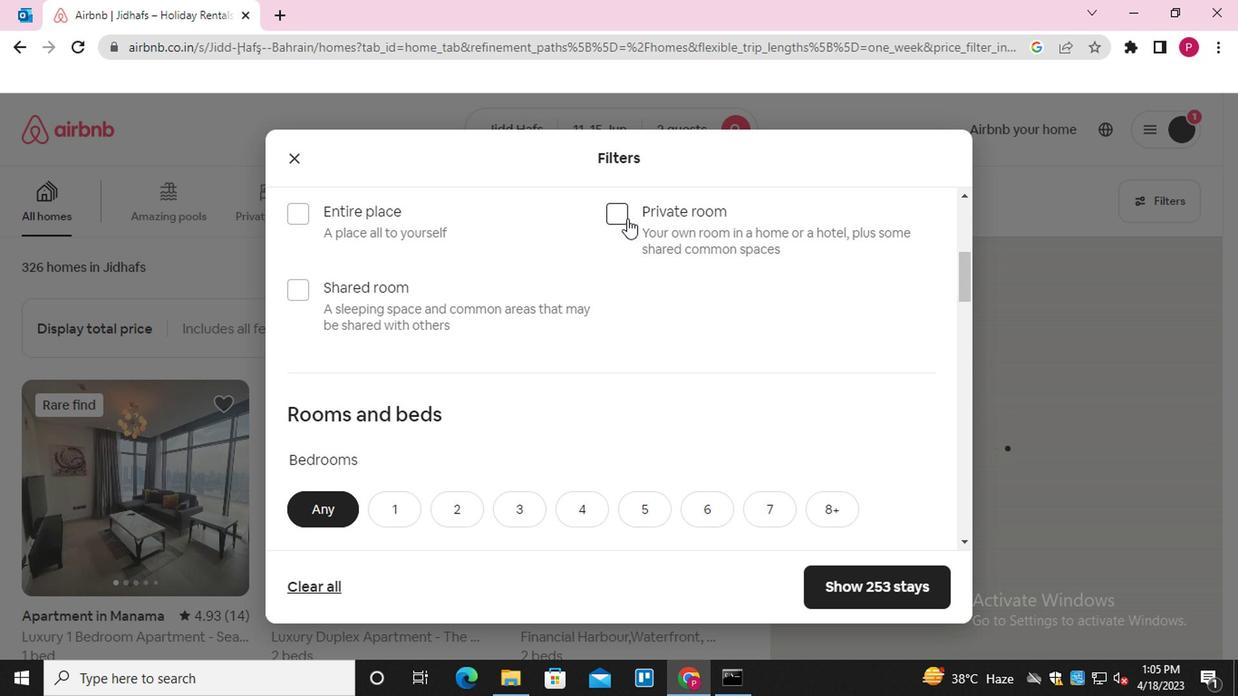 
Action: Mouse moved to (572, 301)
Screenshot: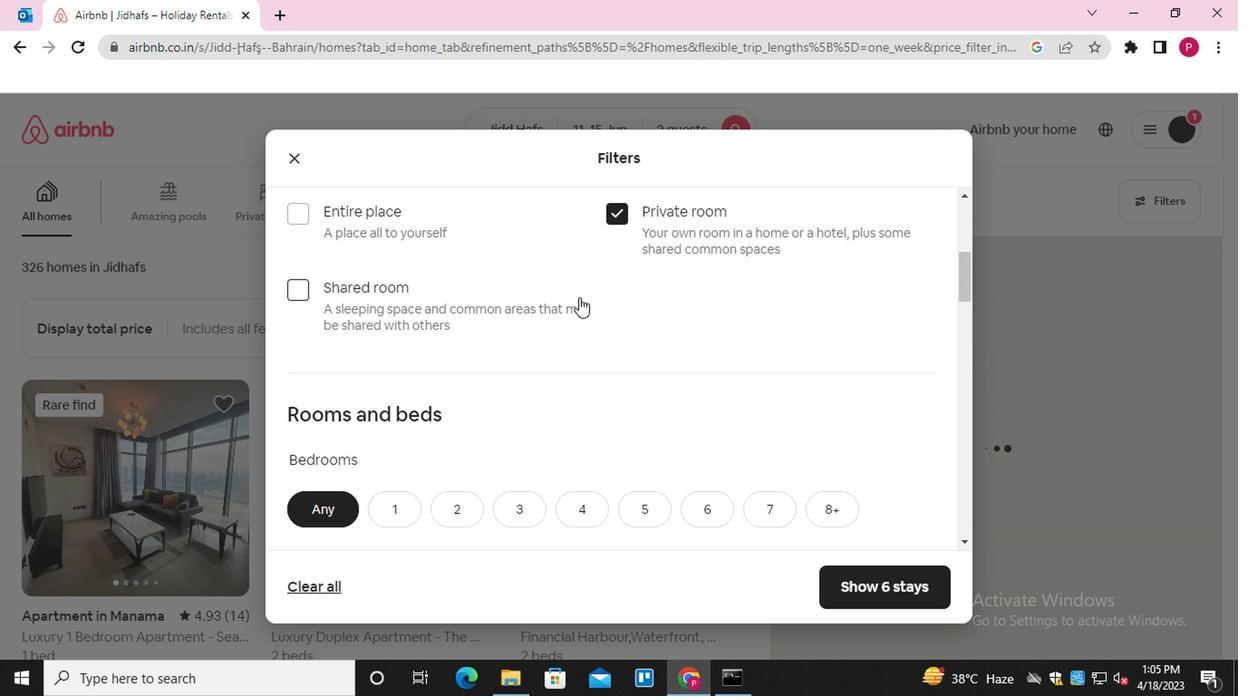 
Action: Mouse scrolled (572, 299) with delta (0, -1)
Screenshot: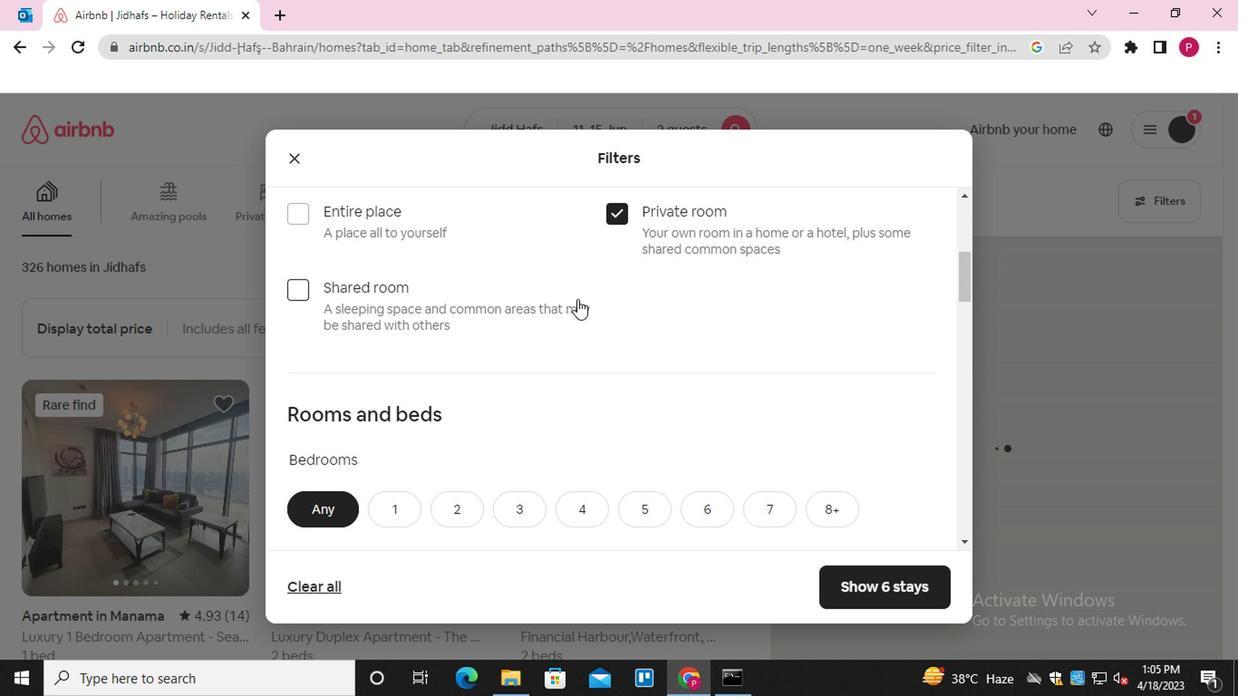 
Action: Mouse moved to (391, 410)
Screenshot: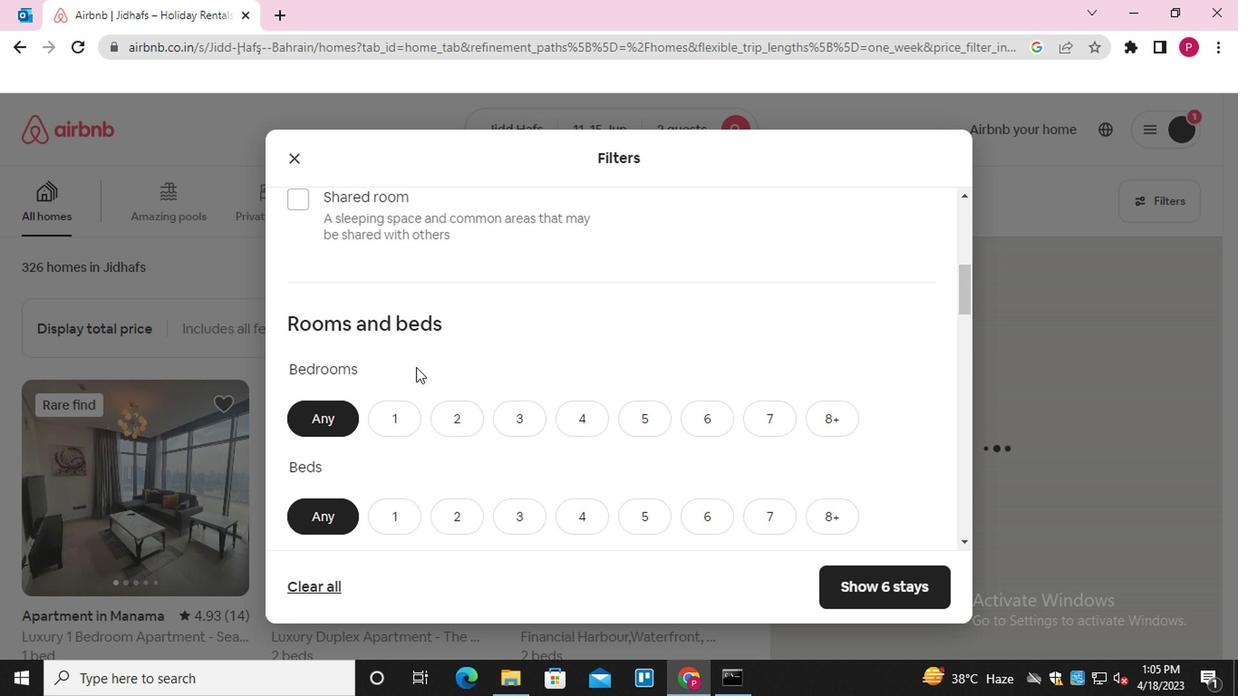 
Action: Mouse pressed left at (391, 410)
Screenshot: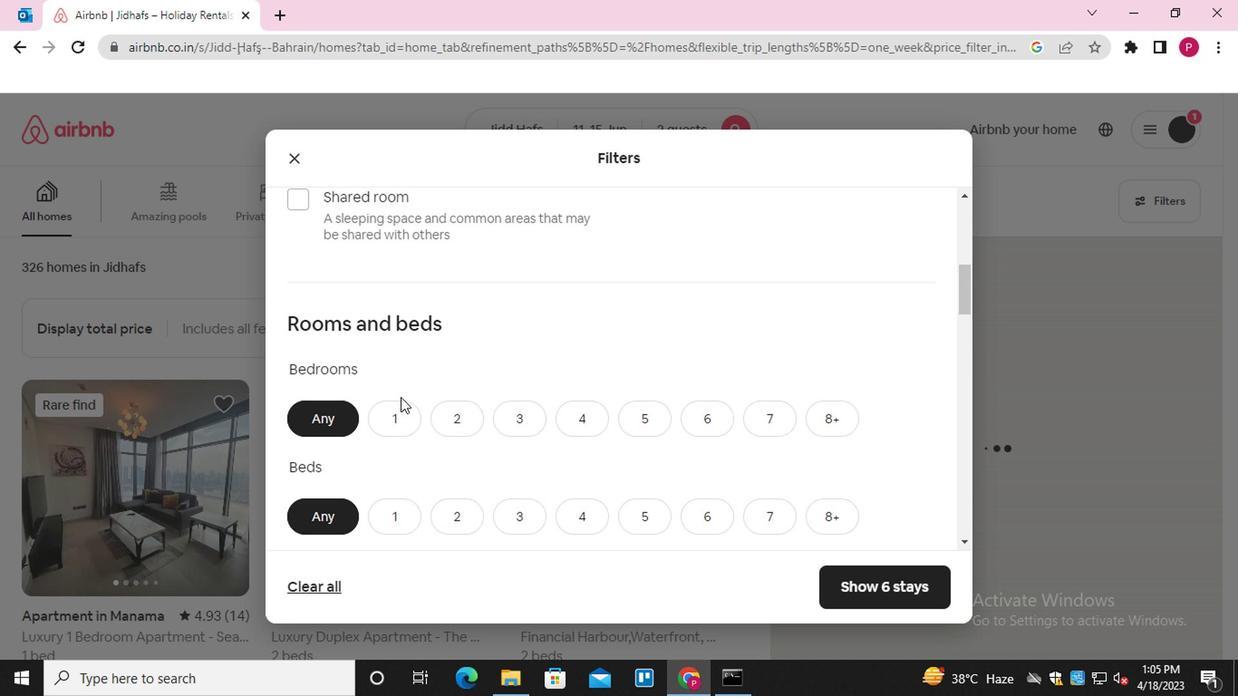 
Action: Mouse scrolled (391, 409) with delta (0, 0)
Screenshot: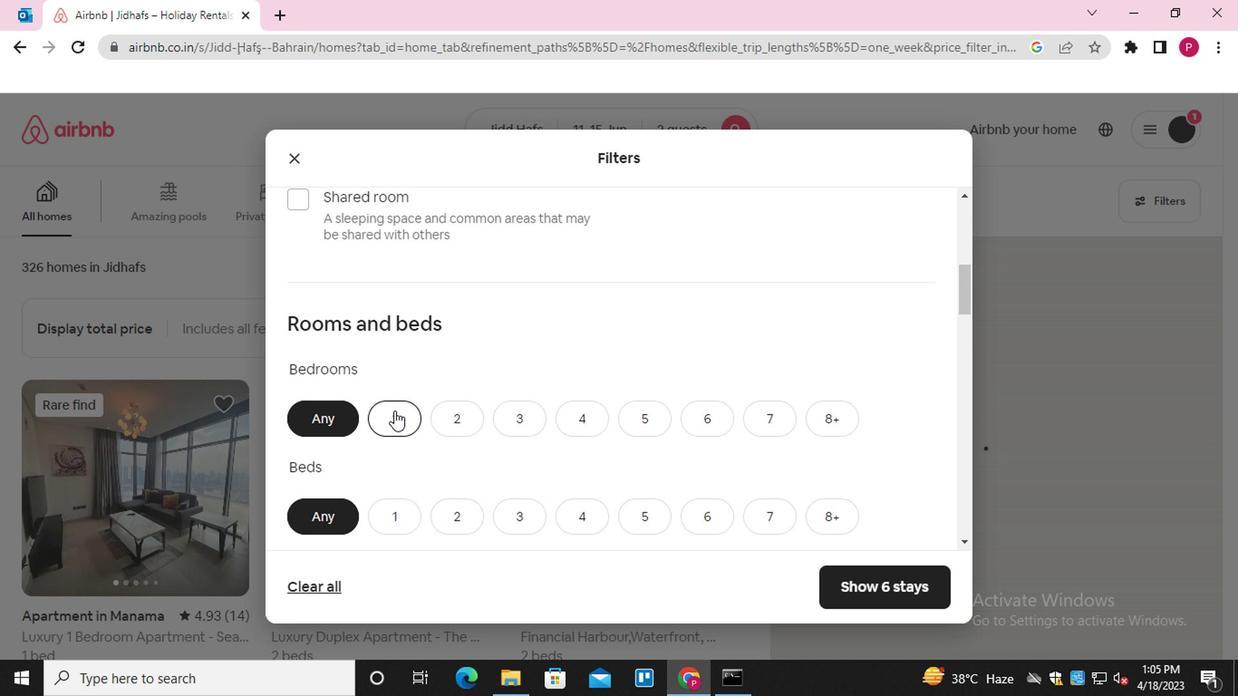 
Action: Mouse moved to (452, 420)
Screenshot: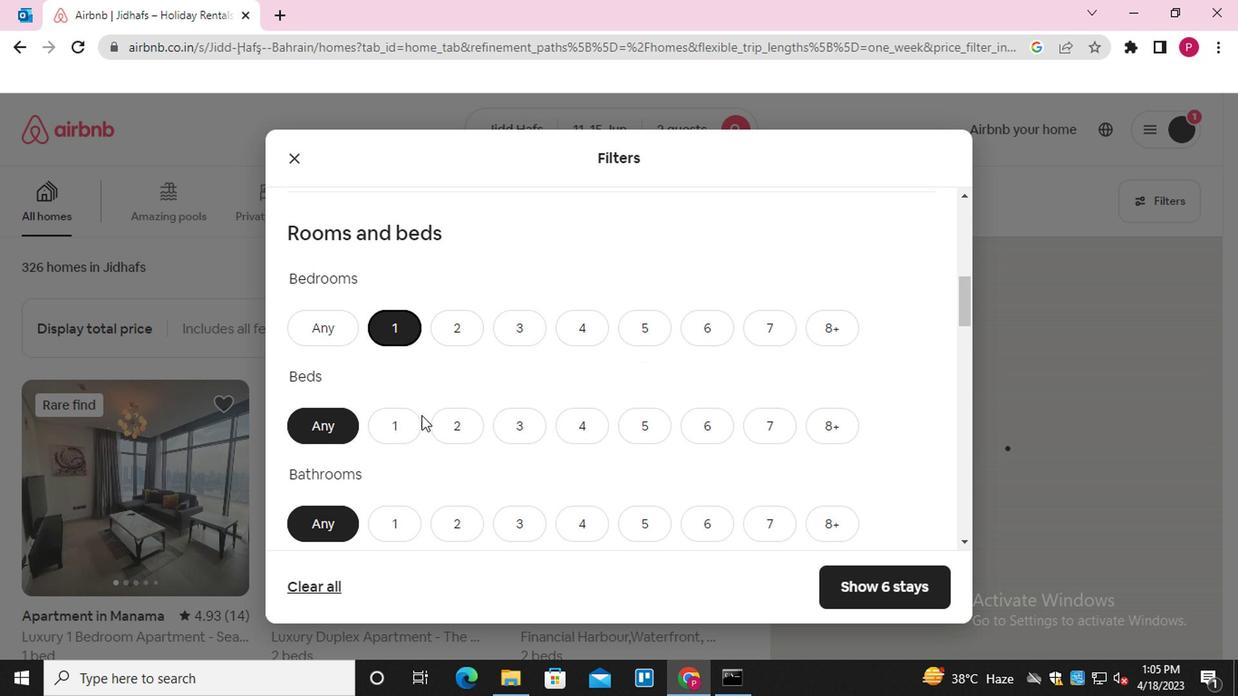 
Action: Mouse pressed left at (452, 420)
Screenshot: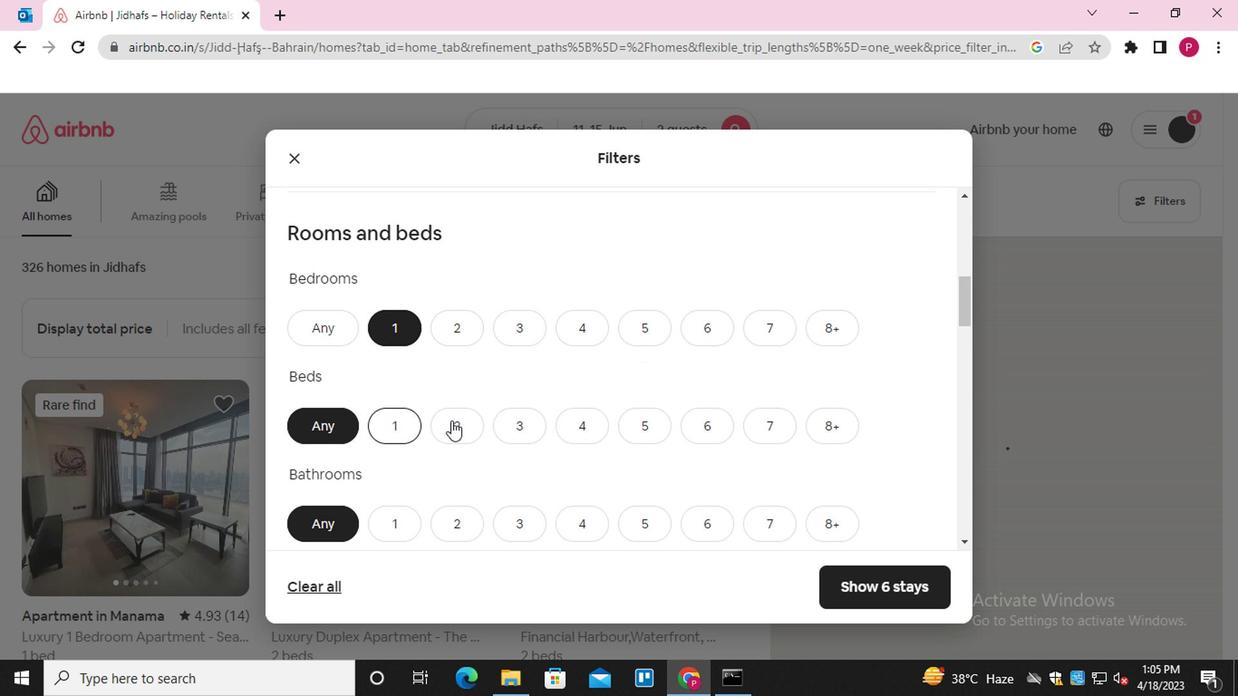 
Action: Mouse scrolled (452, 419) with delta (0, -1)
Screenshot: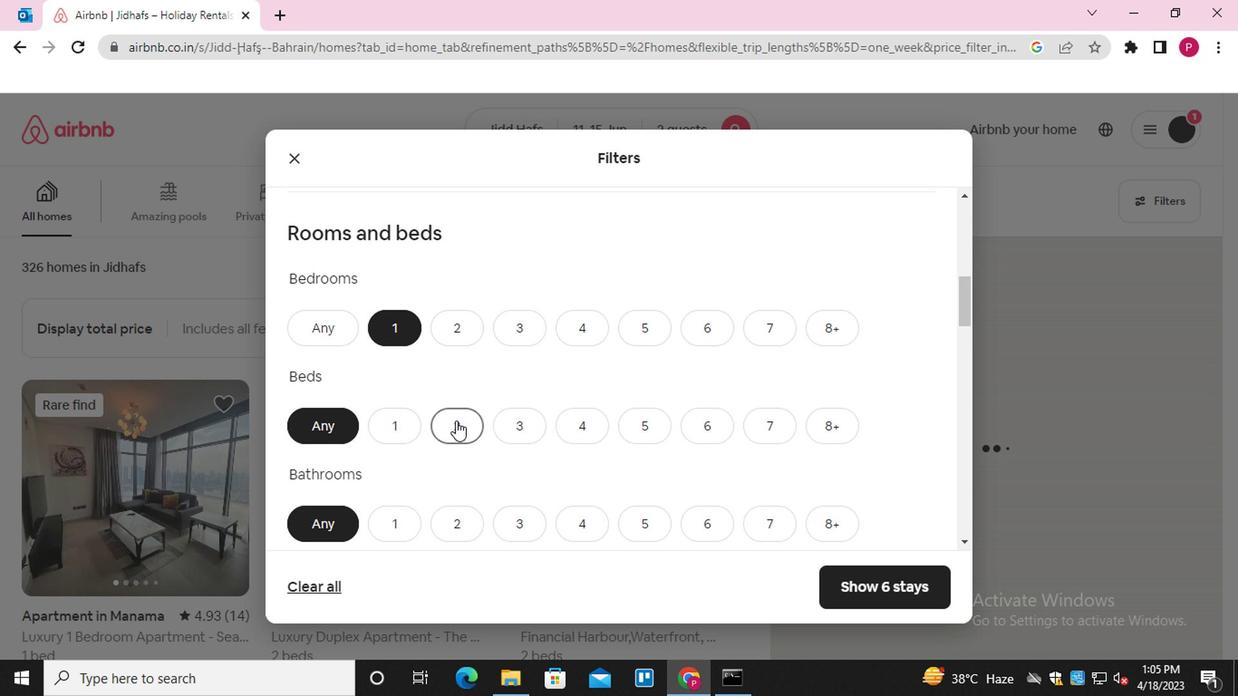 
Action: Mouse scrolled (452, 419) with delta (0, -1)
Screenshot: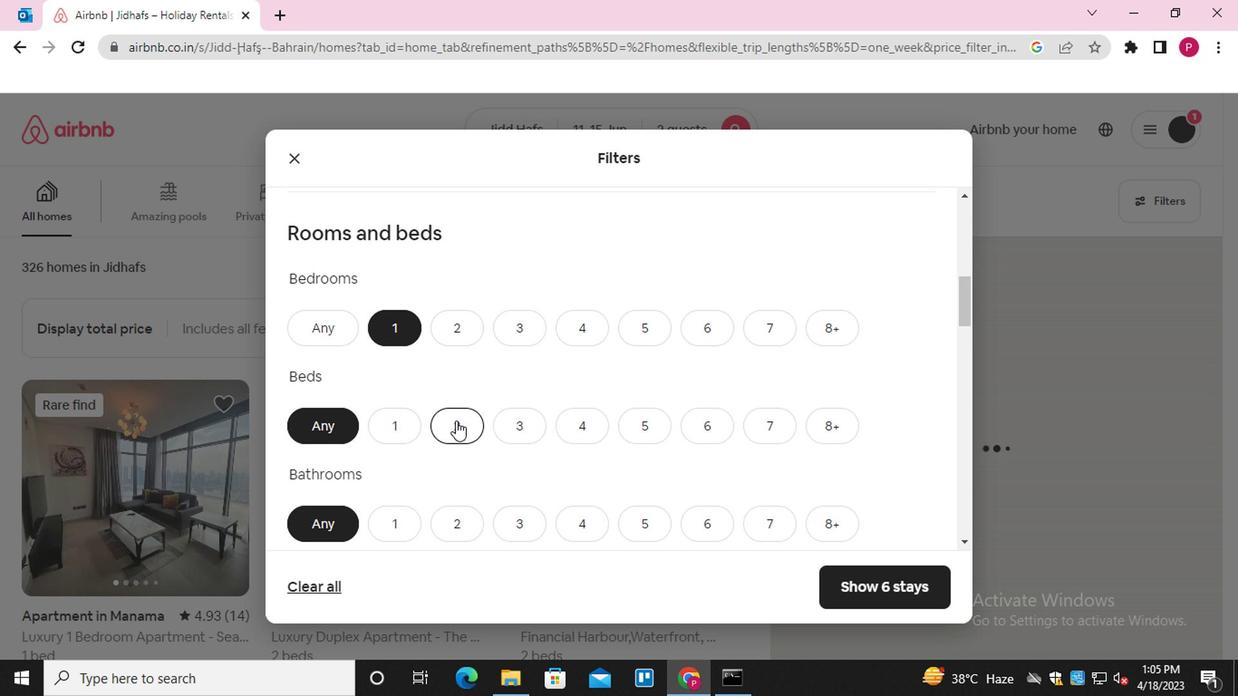 
Action: Mouse moved to (392, 337)
Screenshot: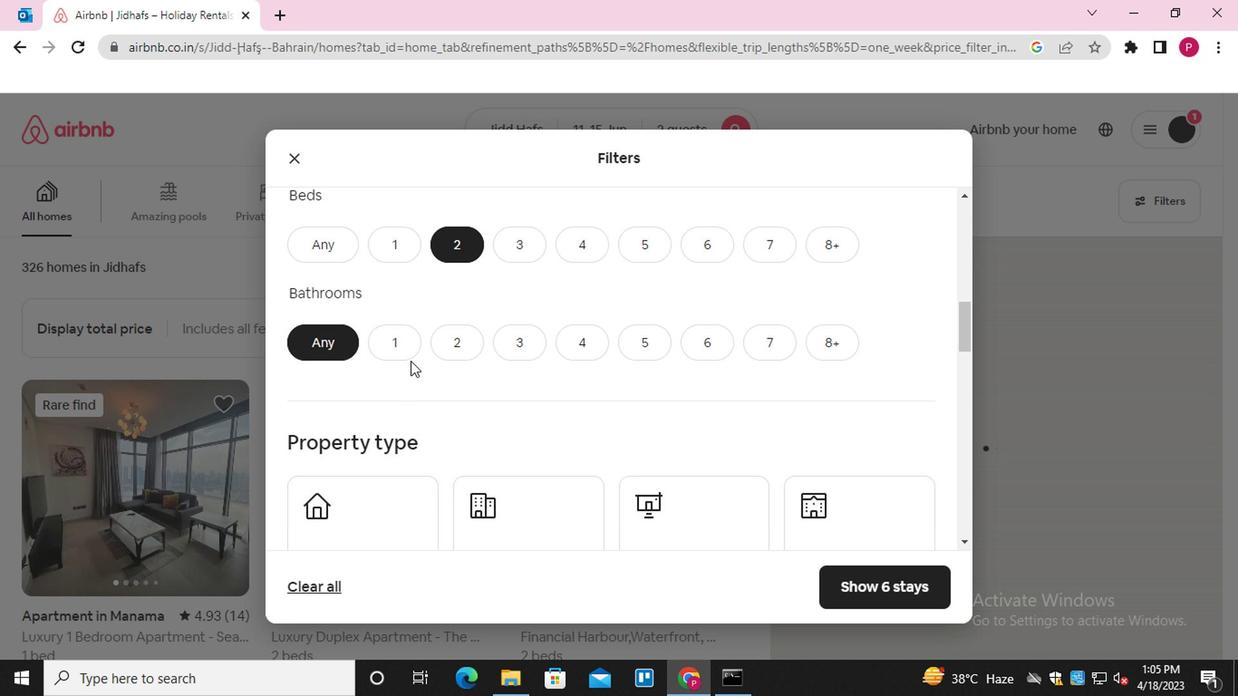 
Action: Mouse pressed left at (392, 337)
Screenshot: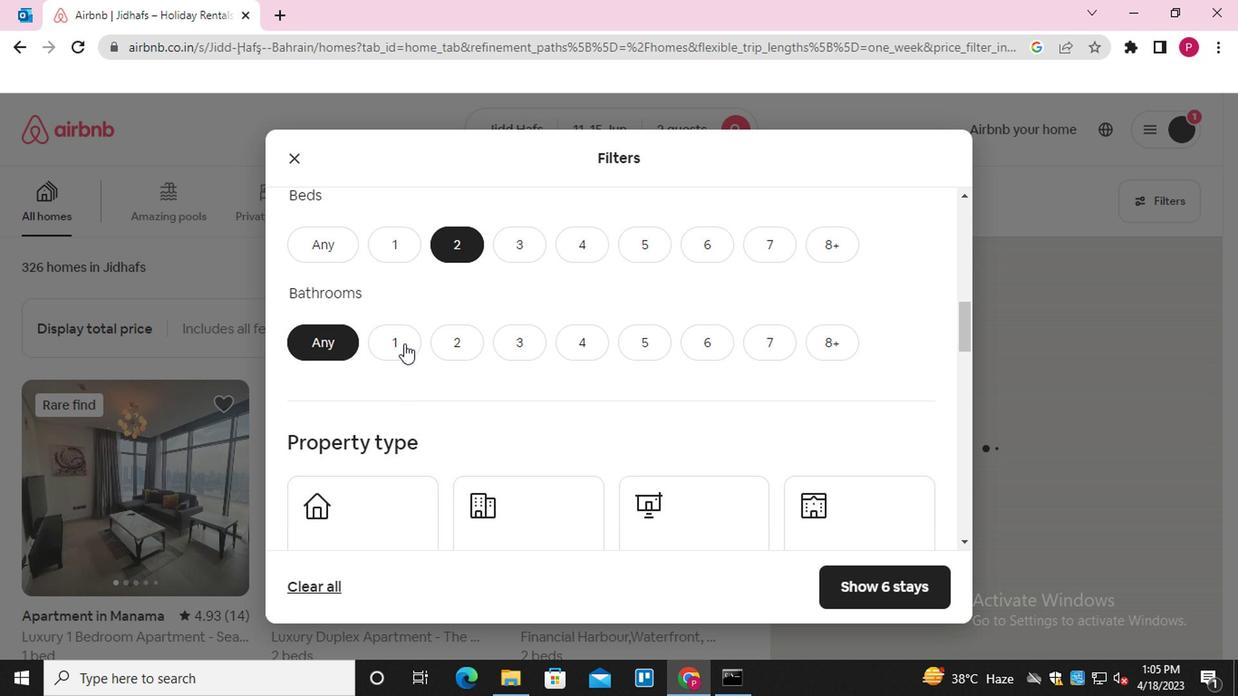 
Action: Mouse scrolled (392, 337) with delta (0, 0)
Screenshot: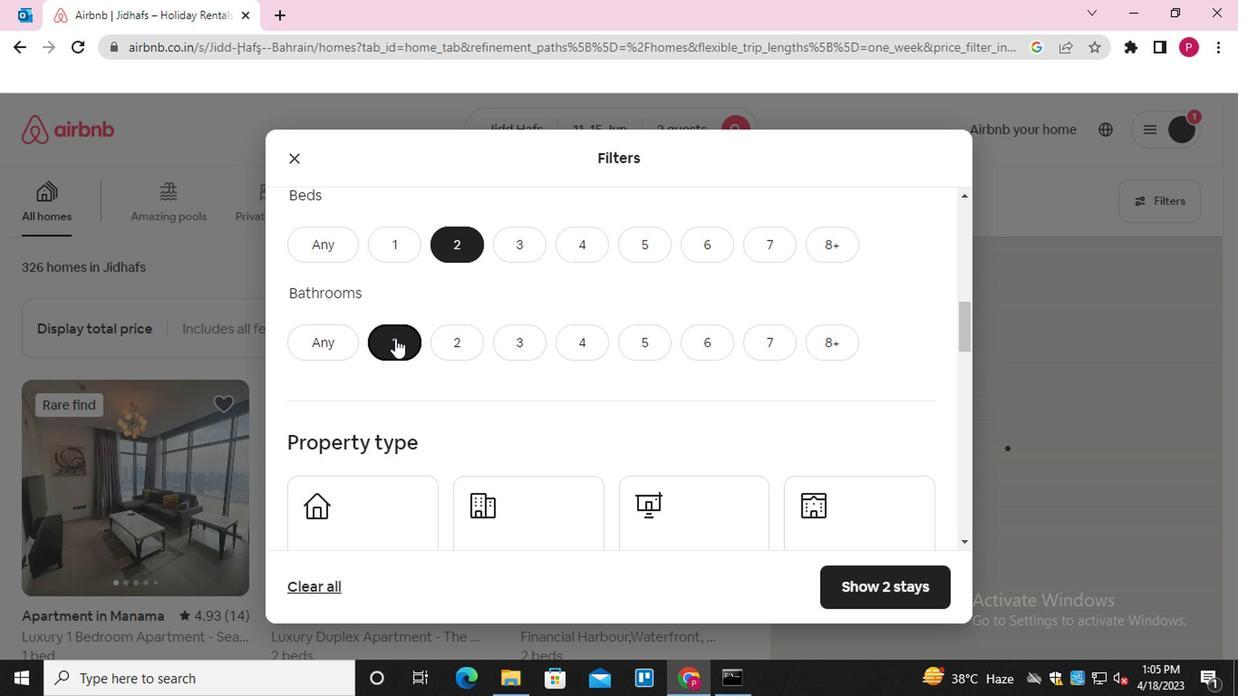 
Action: Mouse scrolled (392, 337) with delta (0, 0)
Screenshot: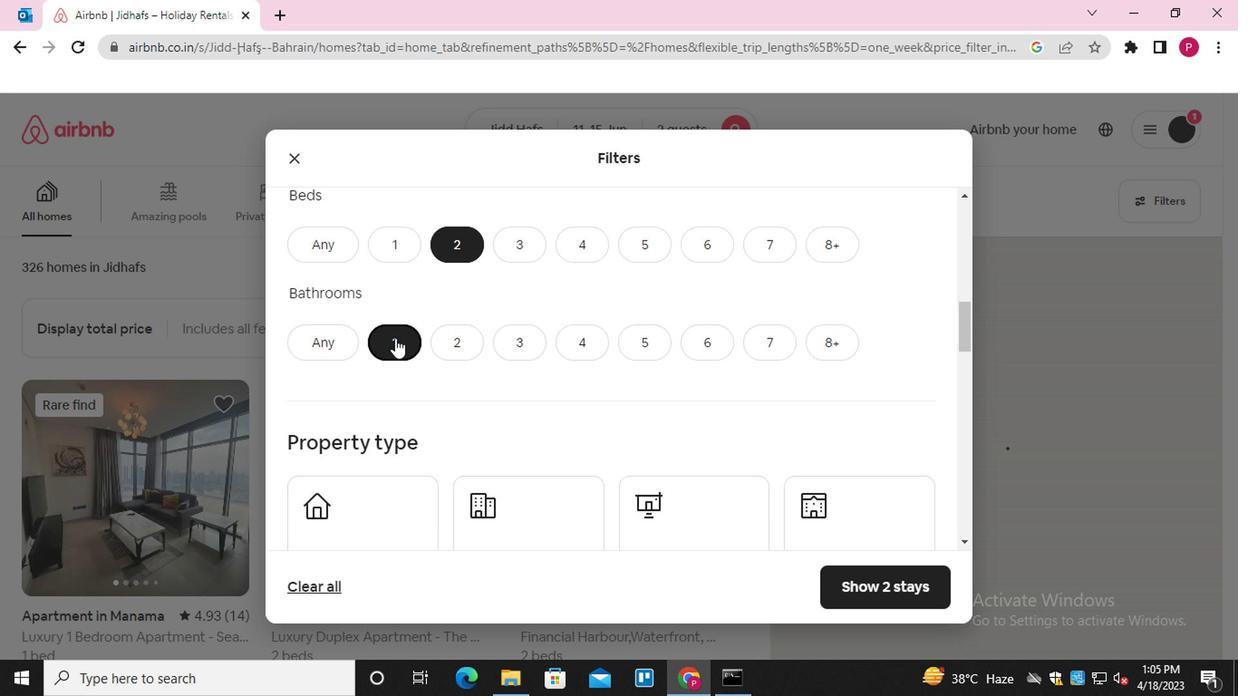 
Action: Mouse moved to (830, 368)
Screenshot: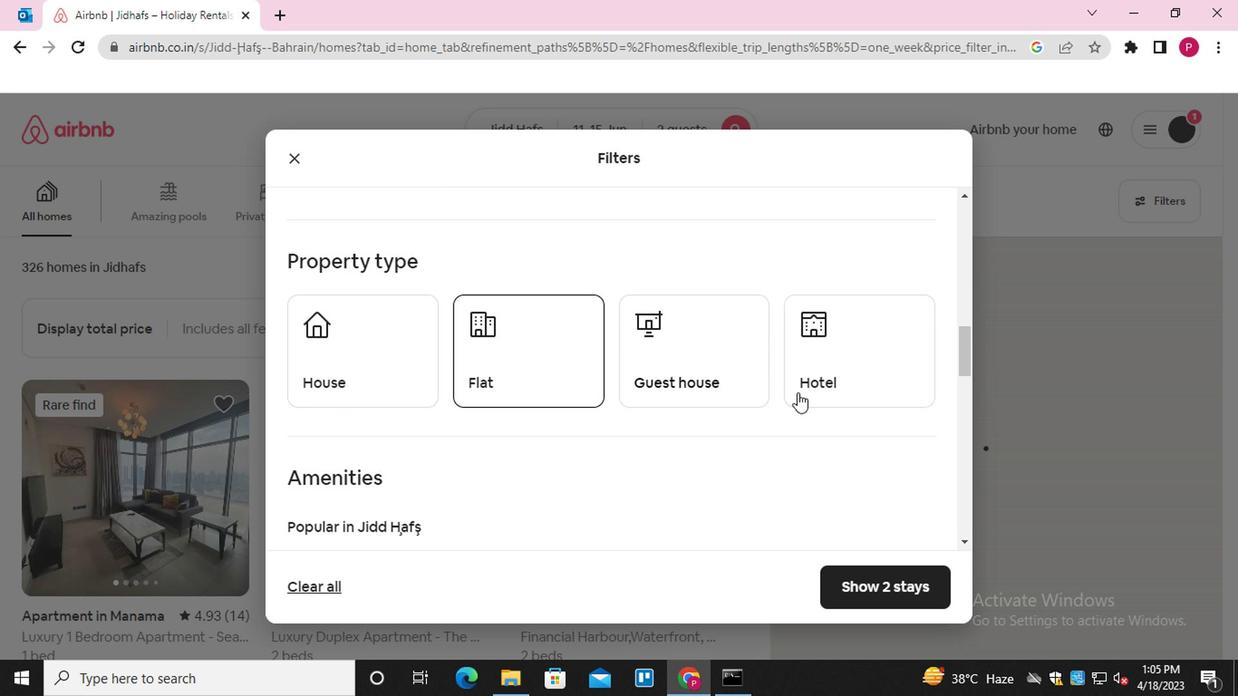 
Action: Mouse pressed left at (830, 368)
Screenshot: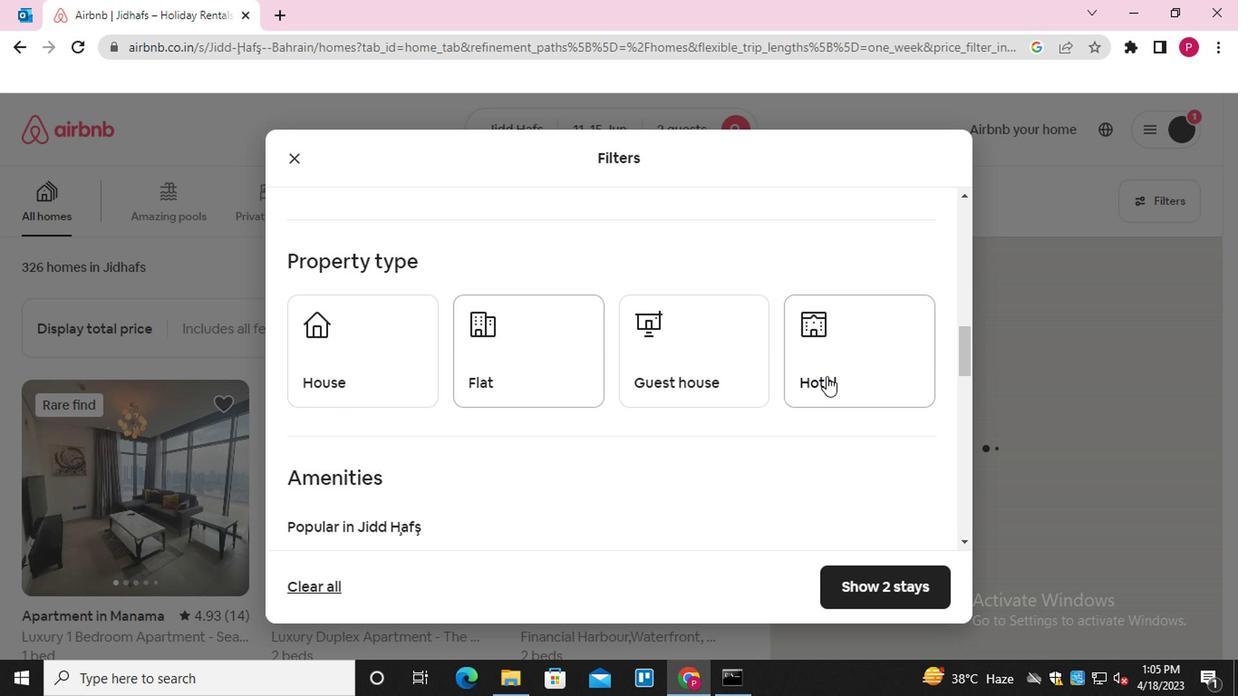 
Action: Mouse moved to (642, 443)
Screenshot: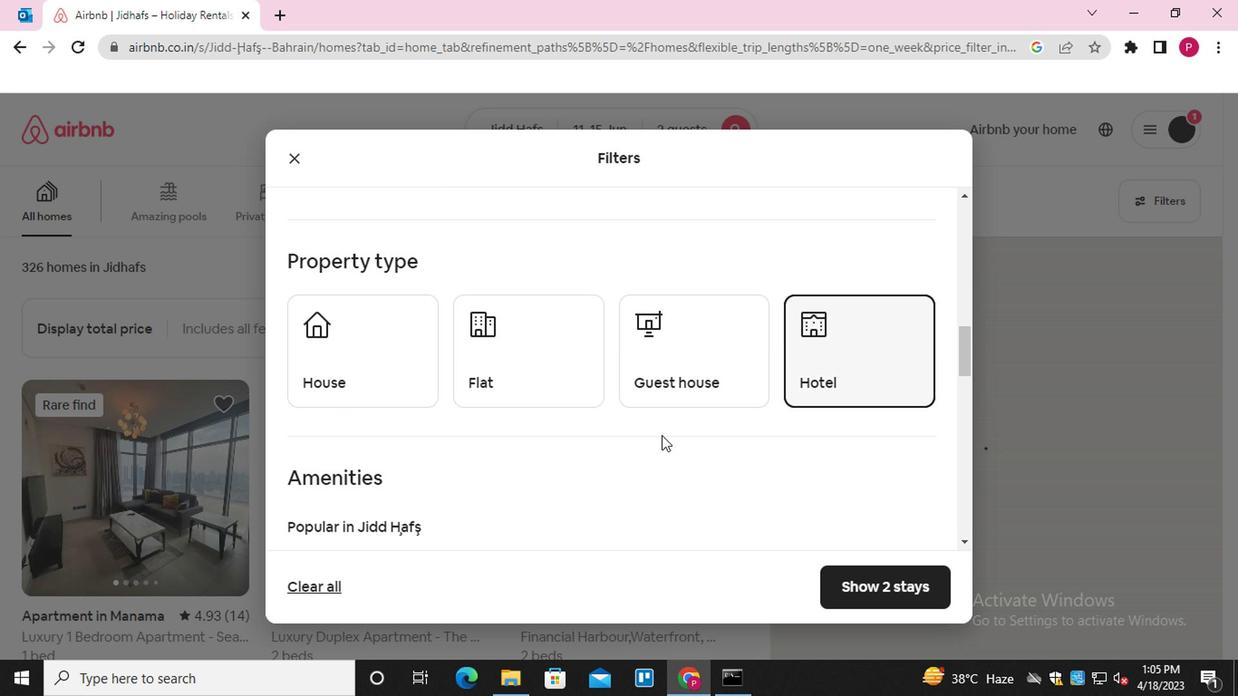 
Action: Mouse scrolled (642, 442) with delta (0, 0)
Screenshot: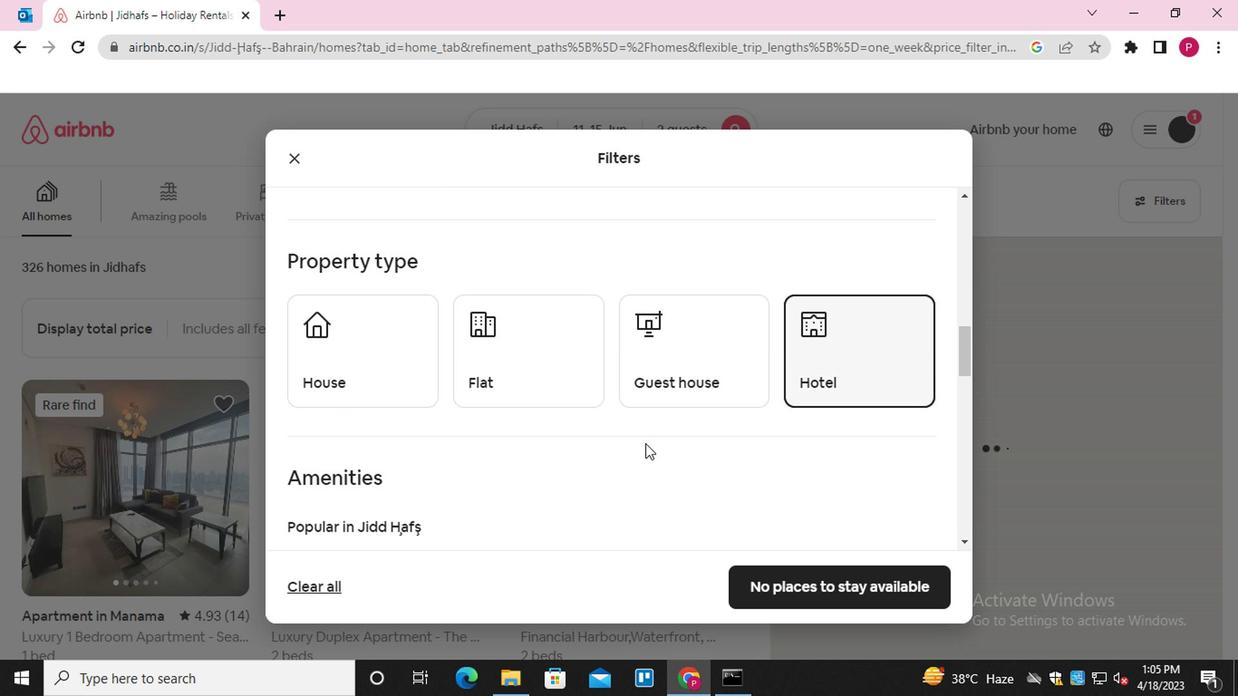 
Action: Mouse scrolled (642, 442) with delta (0, 0)
Screenshot: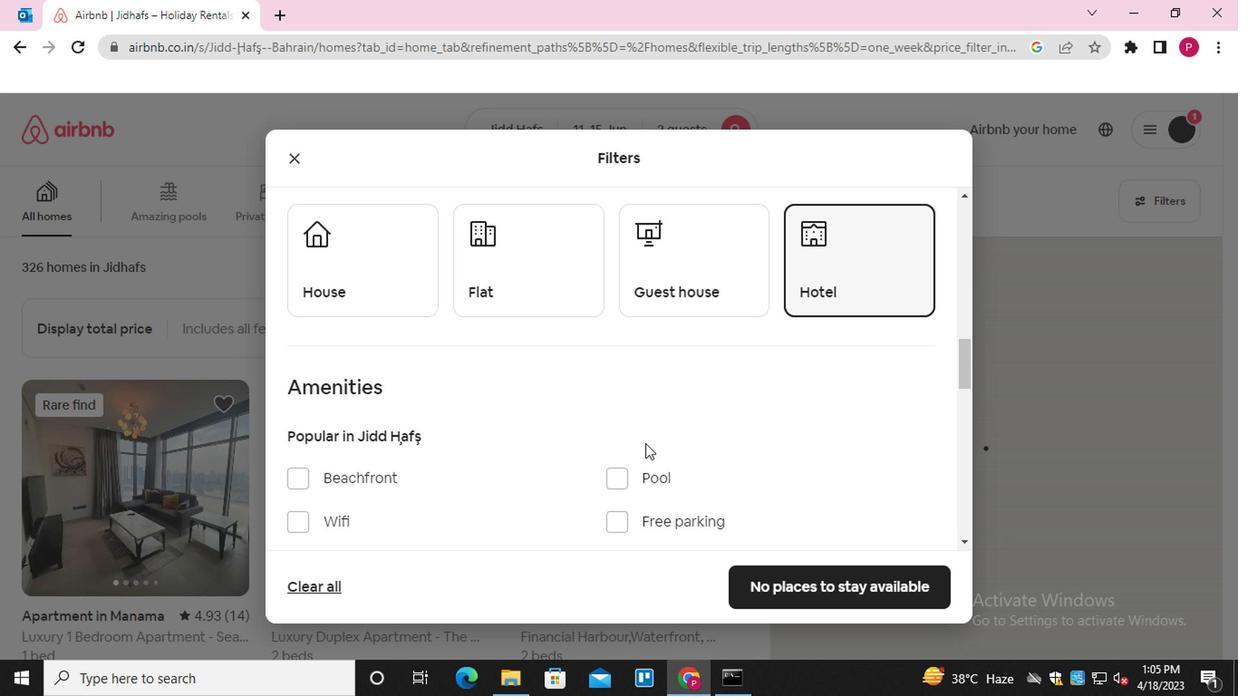 
Action: Mouse scrolled (642, 442) with delta (0, 0)
Screenshot: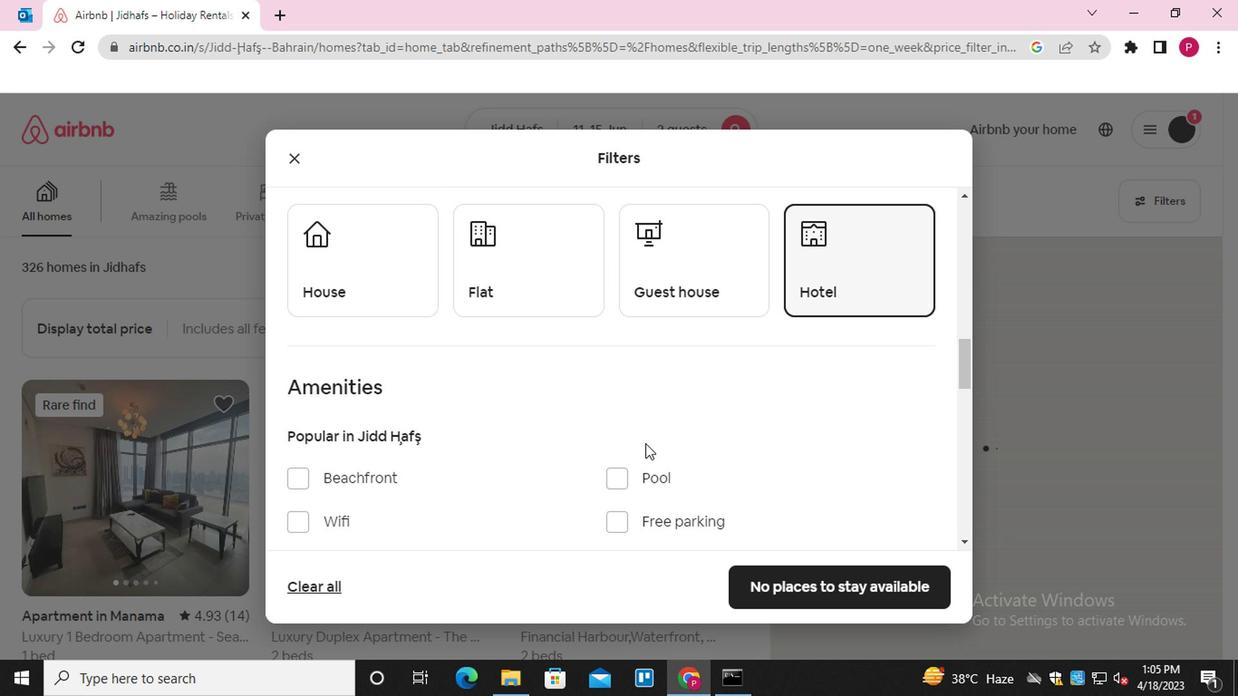 
Action: Mouse scrolled (642, 442) with delta (0, 0)
Screenshot: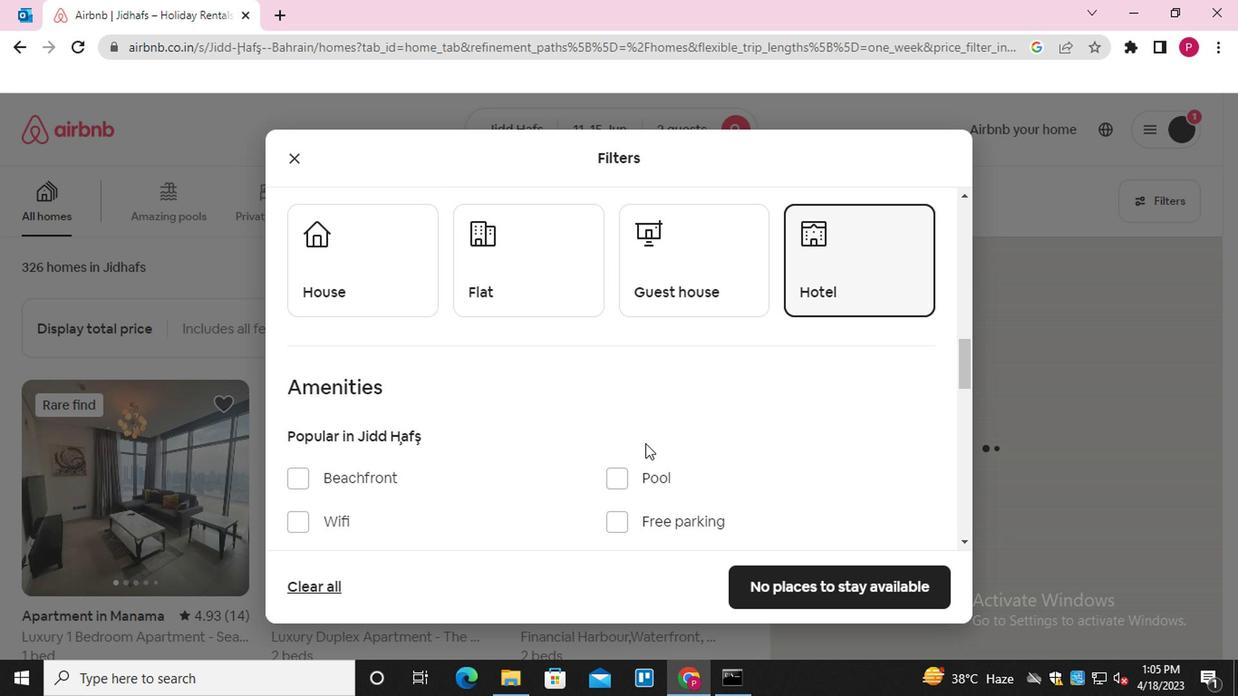
Action: Mouse scrolled (642, 442) with delta (0, 0)
Screenshot: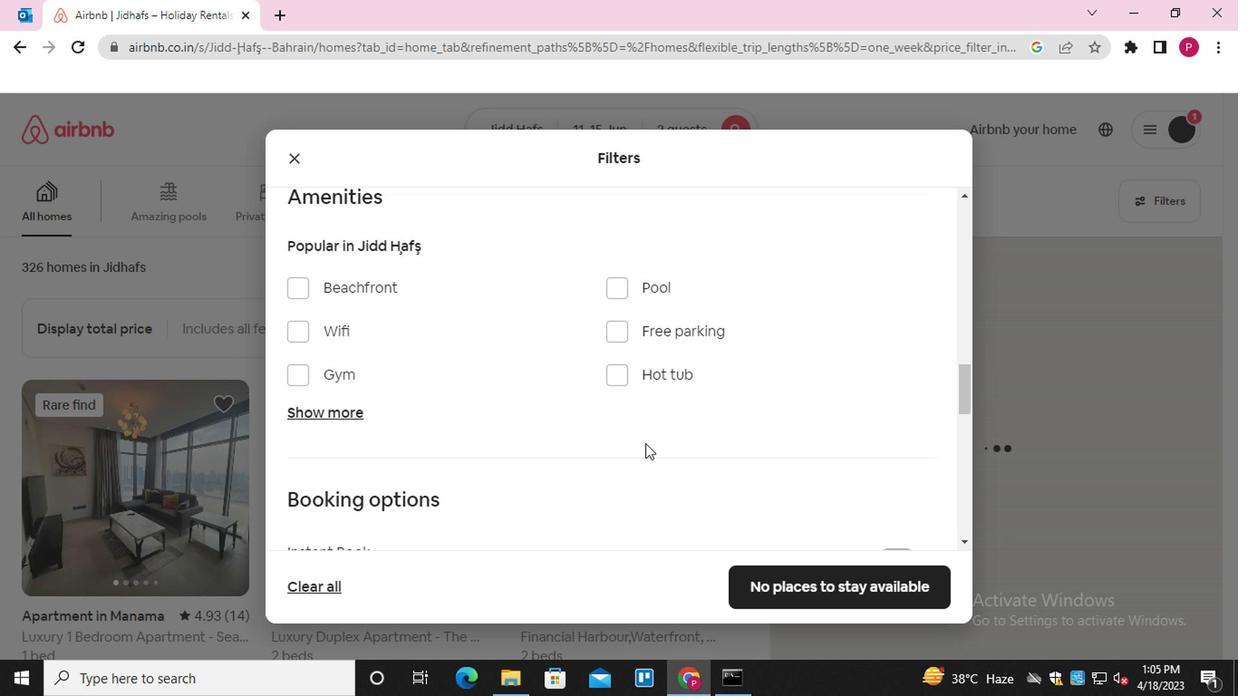 
Action: Mouse moved to (901, 459)
Screenshot: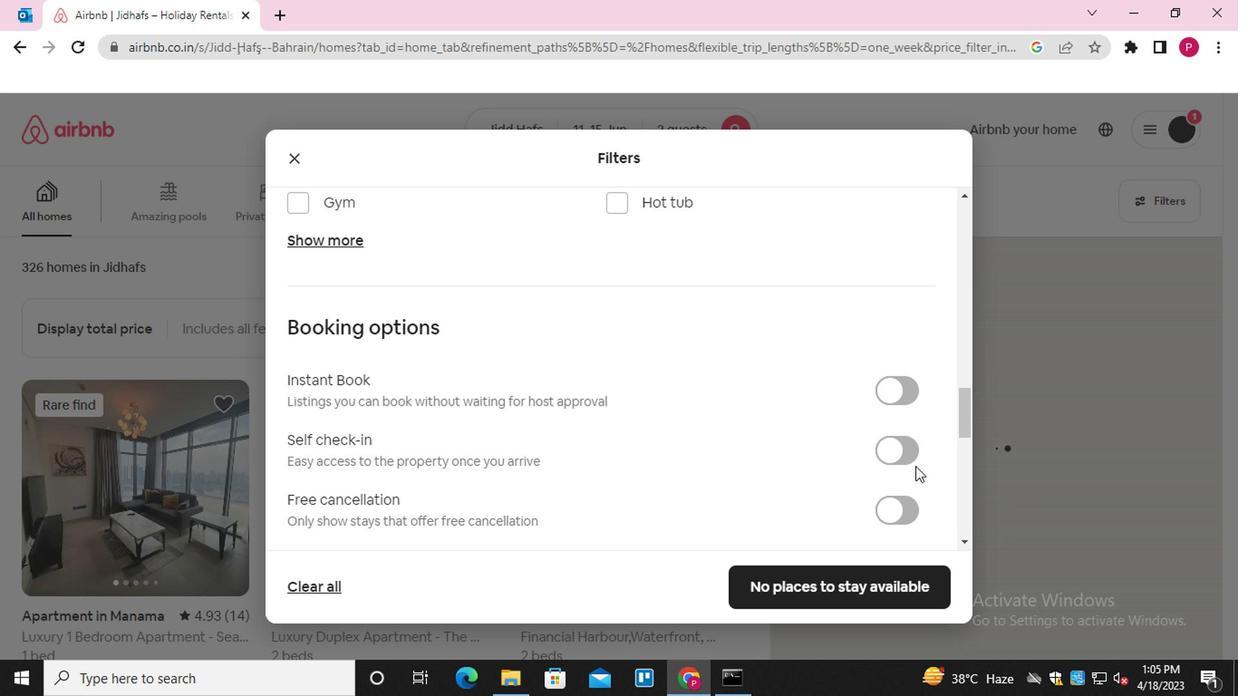 
Action: Mouse pressed left at (901, 459)
Screenshot: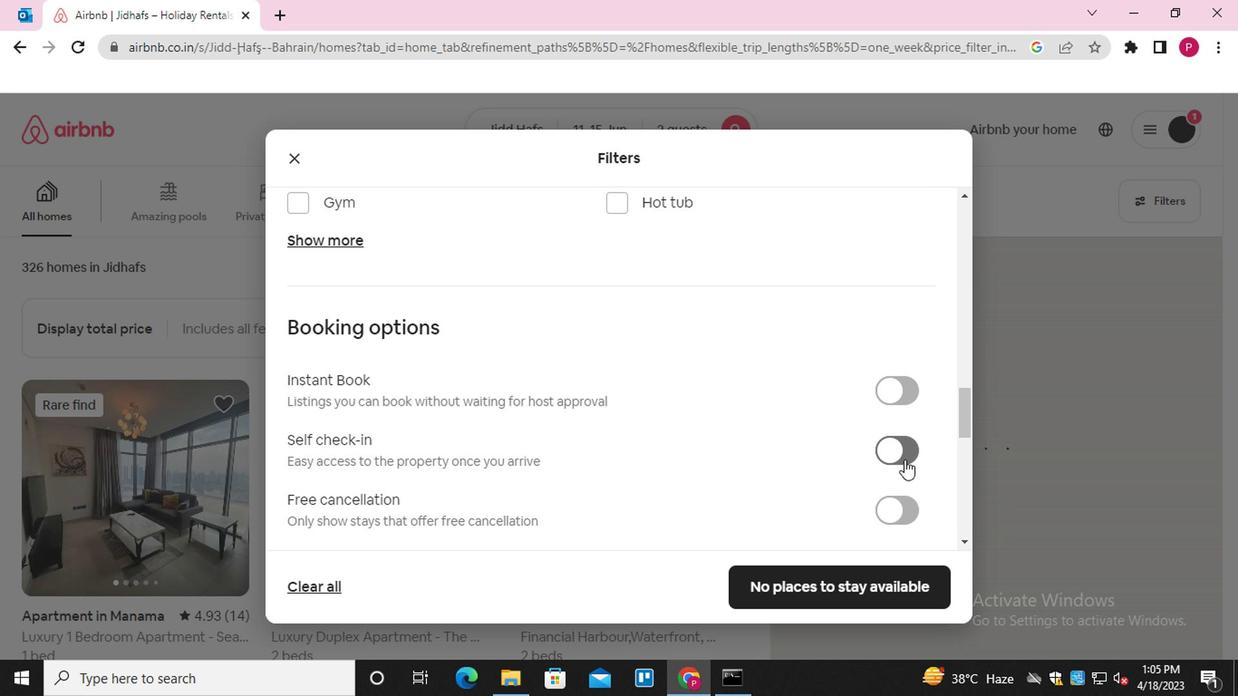 
Action: Mouse moved to (703, 463)
Screenshot: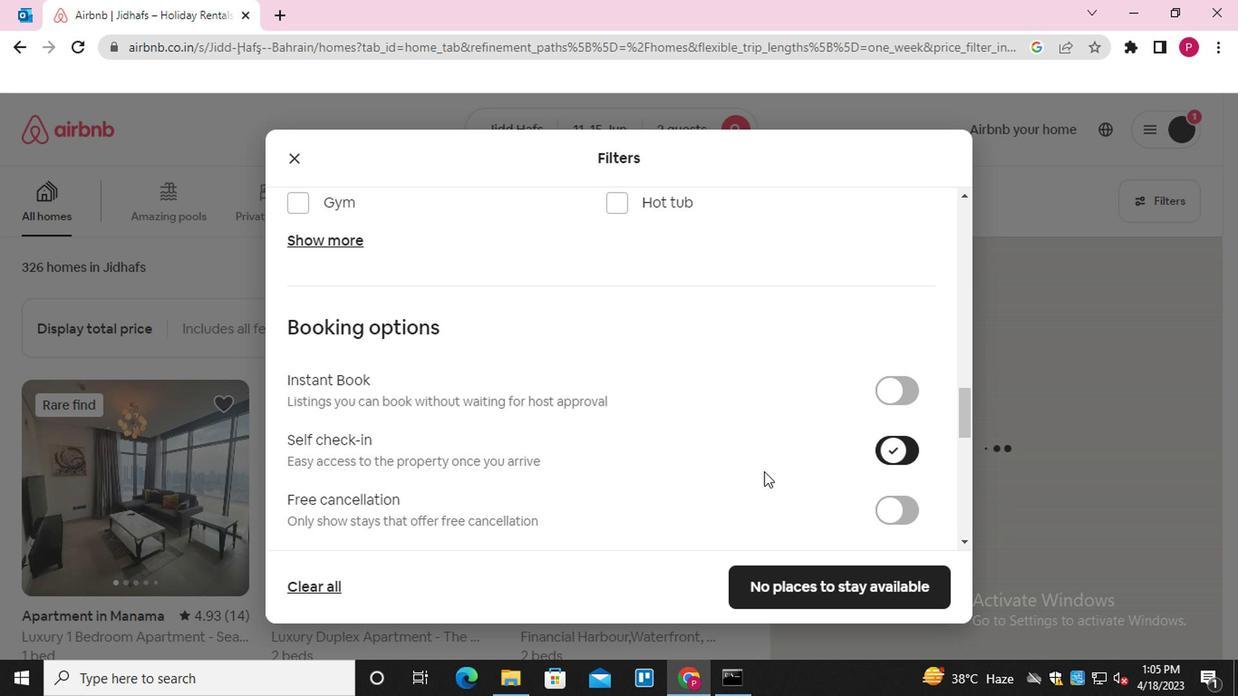 
Action: Mouse scrolled (703, 463) with delta (0, 0)
Screenshot: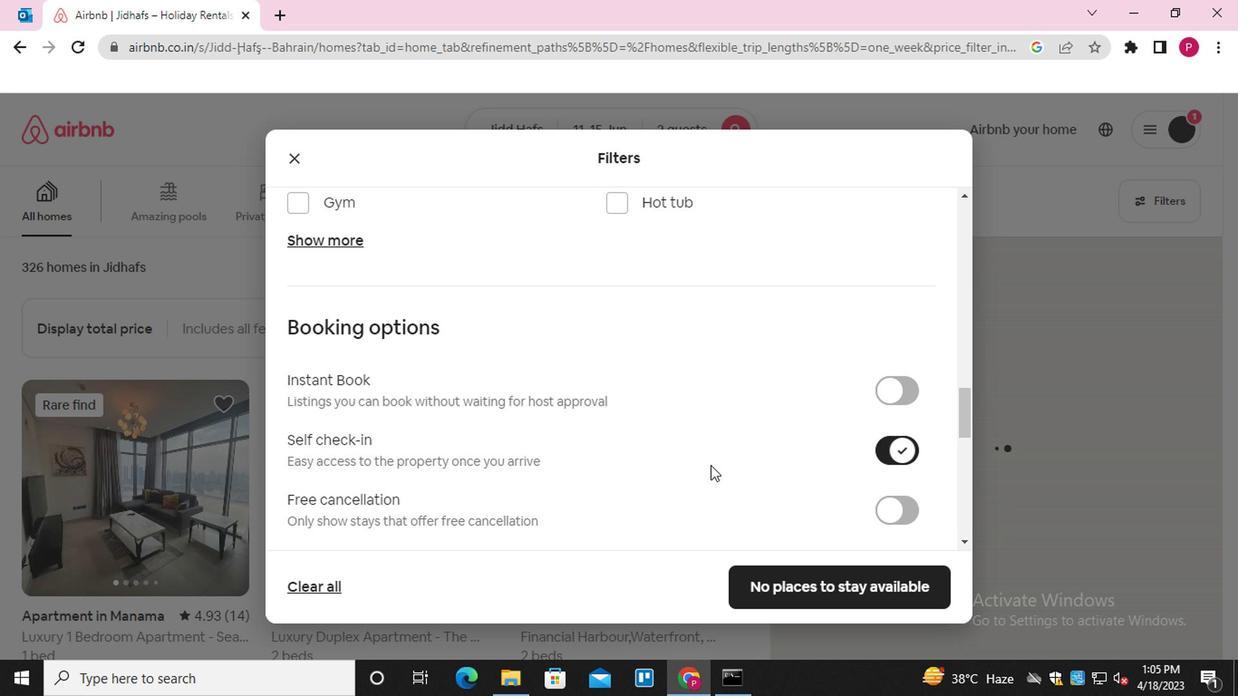 
Action: Mouse moved to (703, 463)
Screenshot: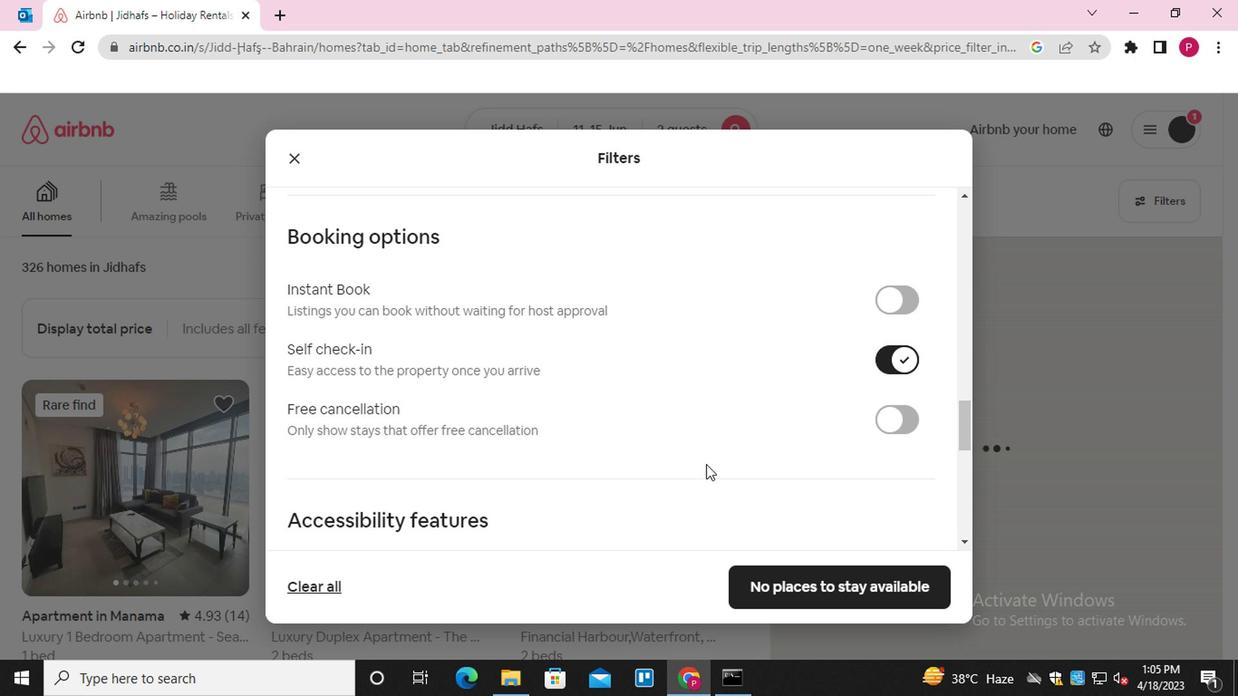 
Action: Mouse scrolled (703, 461) with delta (0, -1)
Screenshot: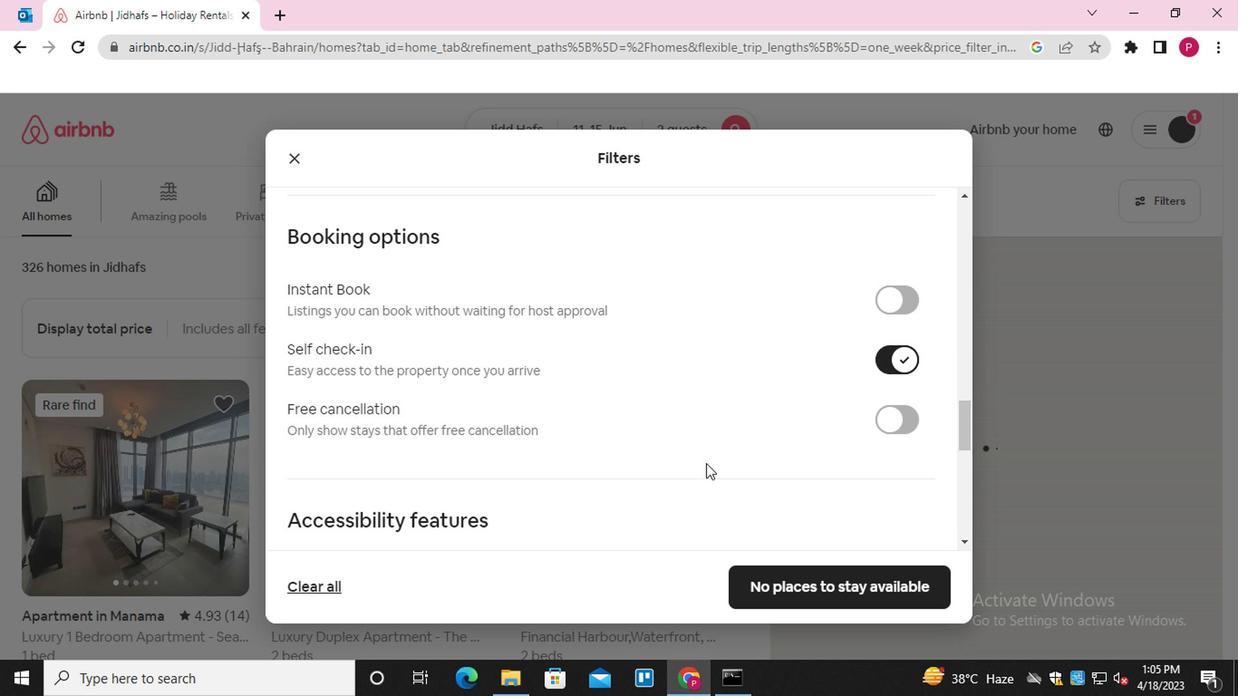 
Action: Mouse scrolled (703, 461) with delta (0, -1)
Screenshot: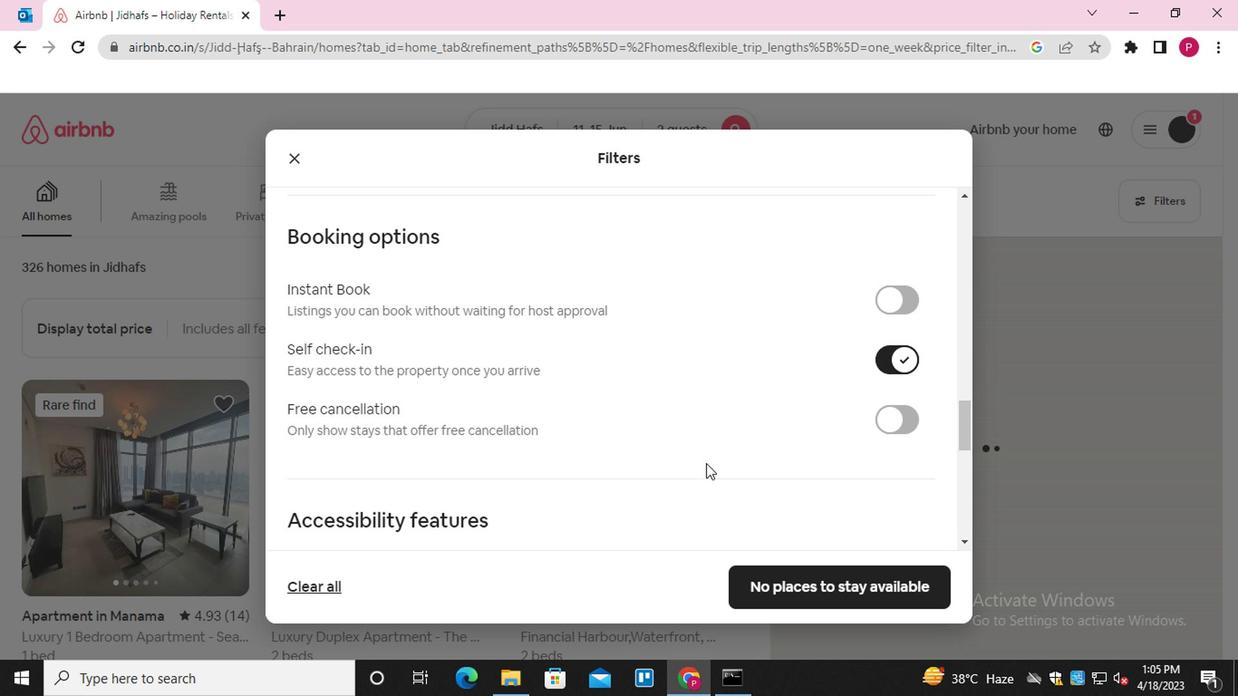 
Action: Mouse scrolled (703, 461) with delta (0, -1)
Screenshot: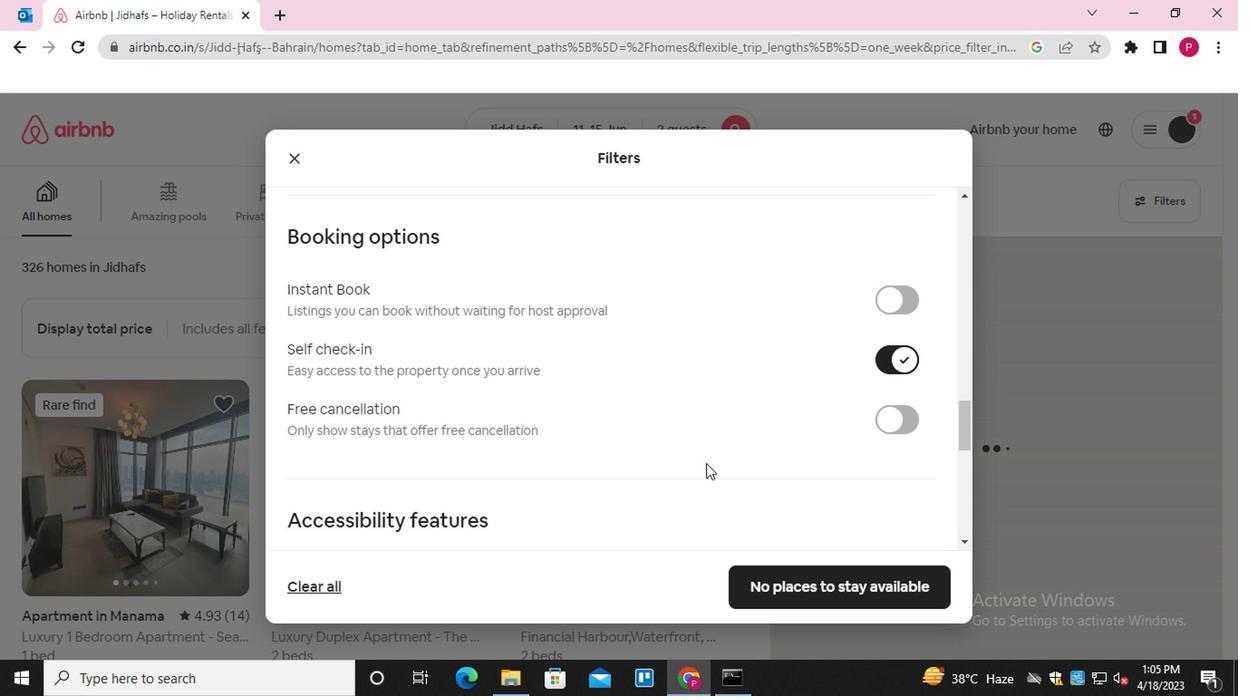 
Action: Mouse scrolled (703, 461) with delta (0, -1)
Screenshot: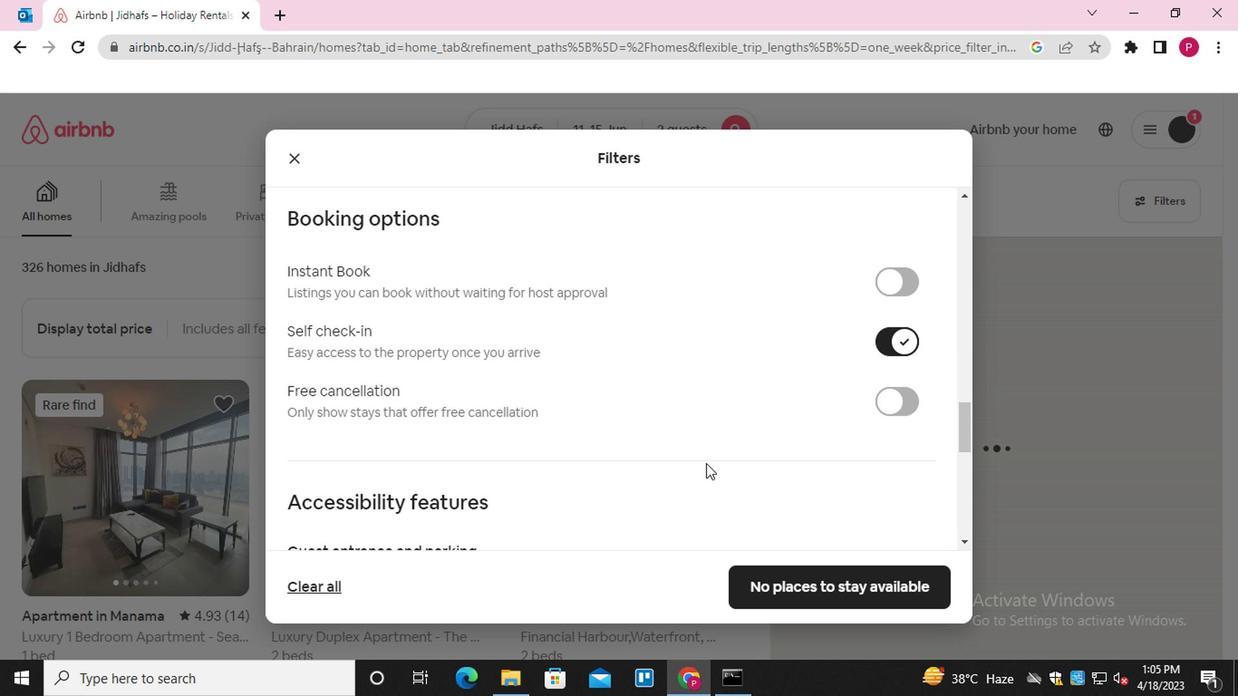 
Action: Mouse moved to (317, 417)
Screenshot: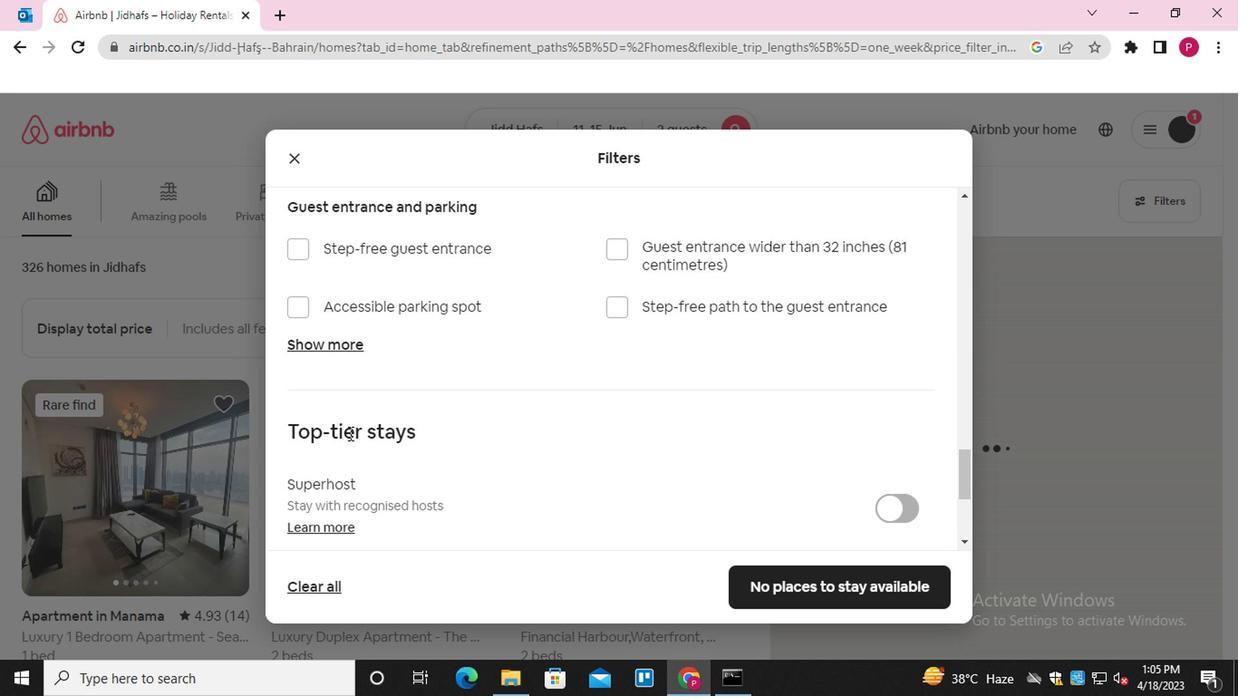 
Action: Mouse scrolled (317, 416) with delta (0, -1)
Screenshot: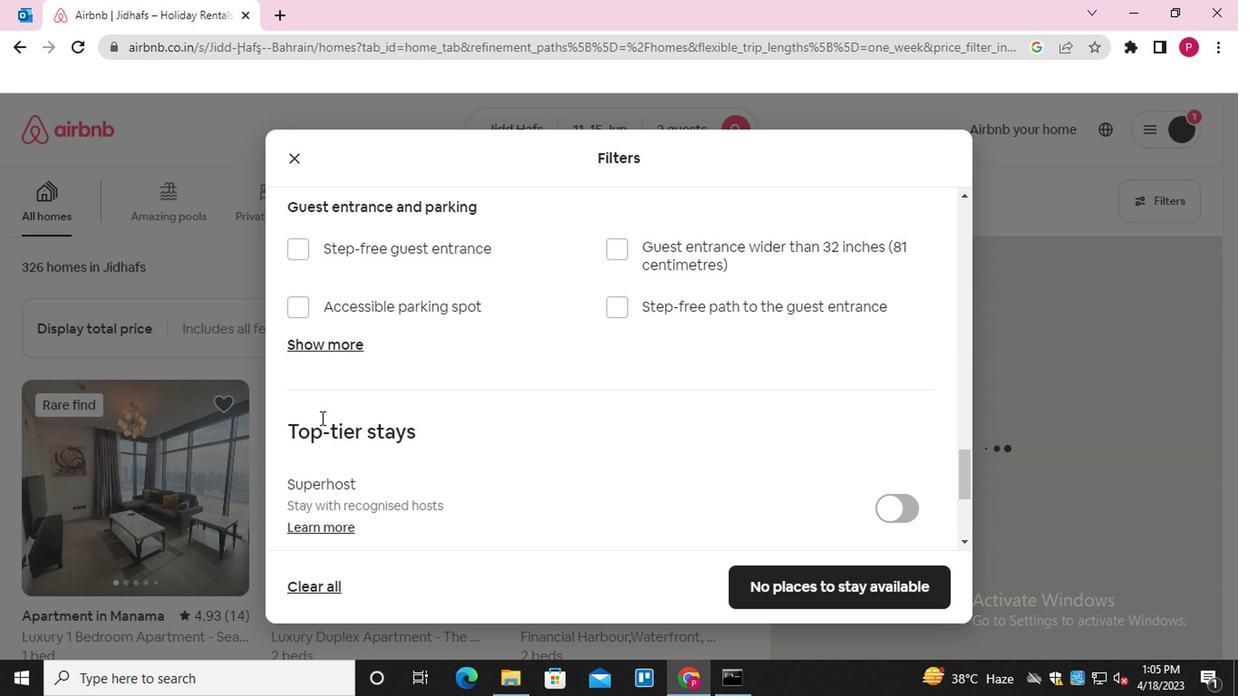 
Action: Mouse scrolled (317, 416) with delta (0, -1)
Screenshot: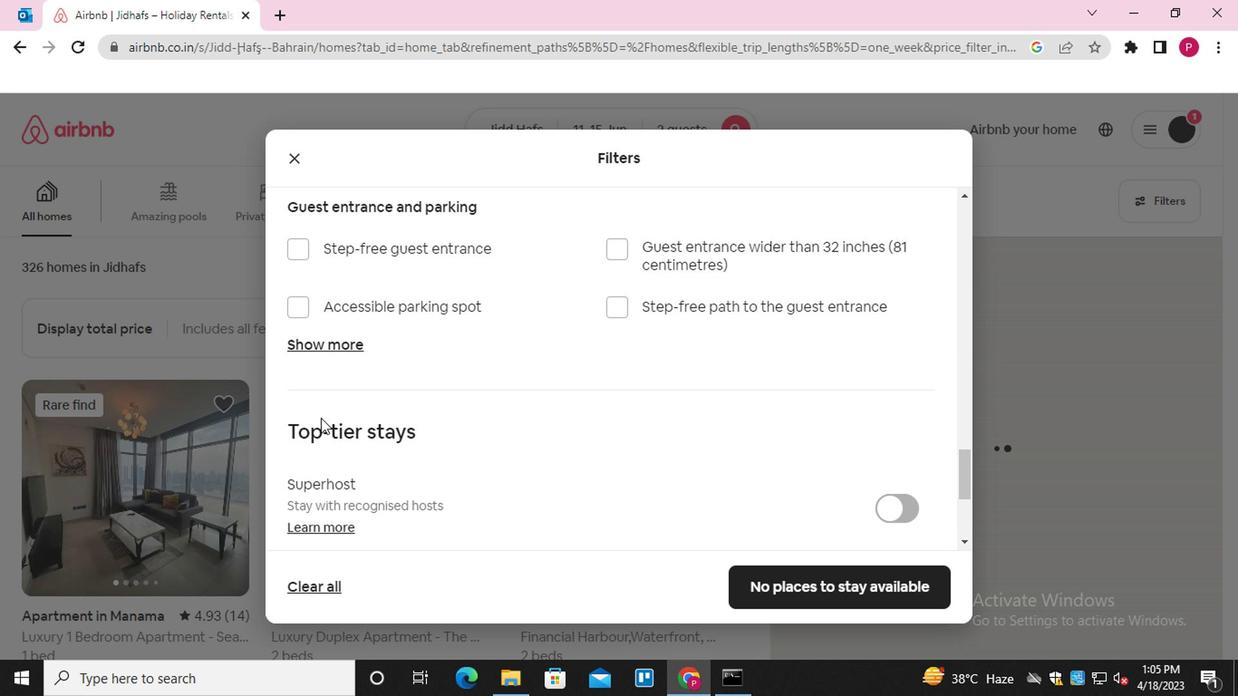 
Action: Mouse moved to (292, 488)
Screenshot: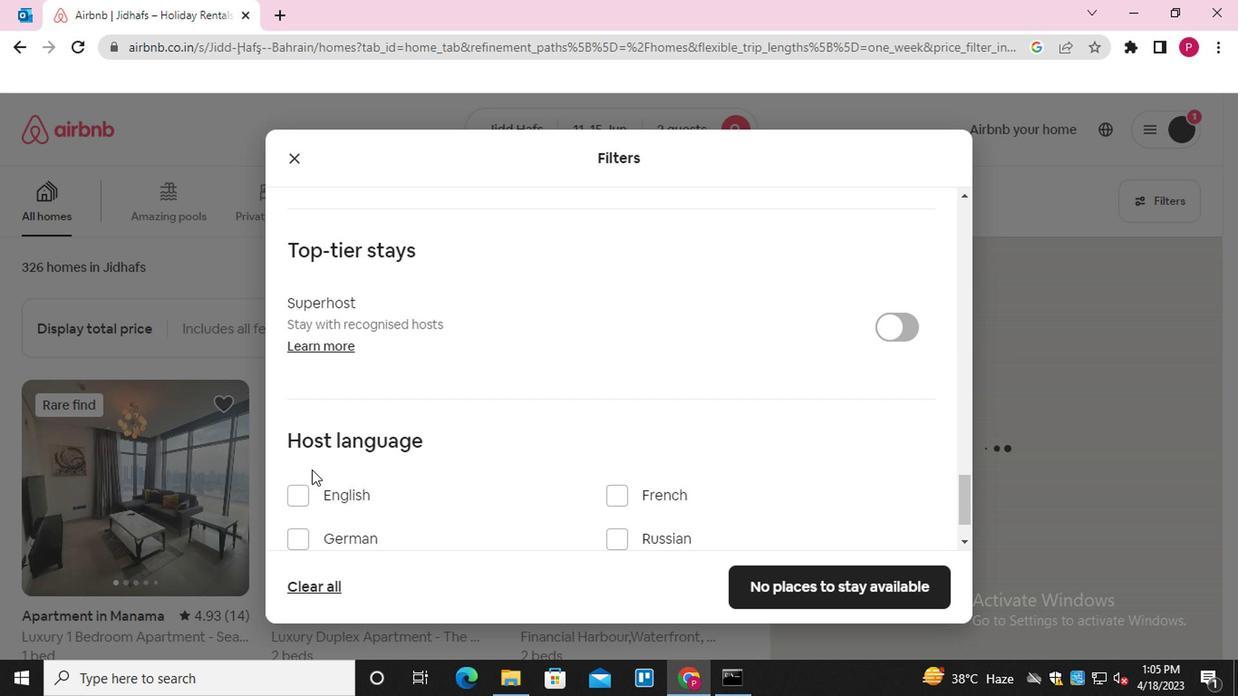 
Action: Mouse pressed left at (292, 488)
Screenshot: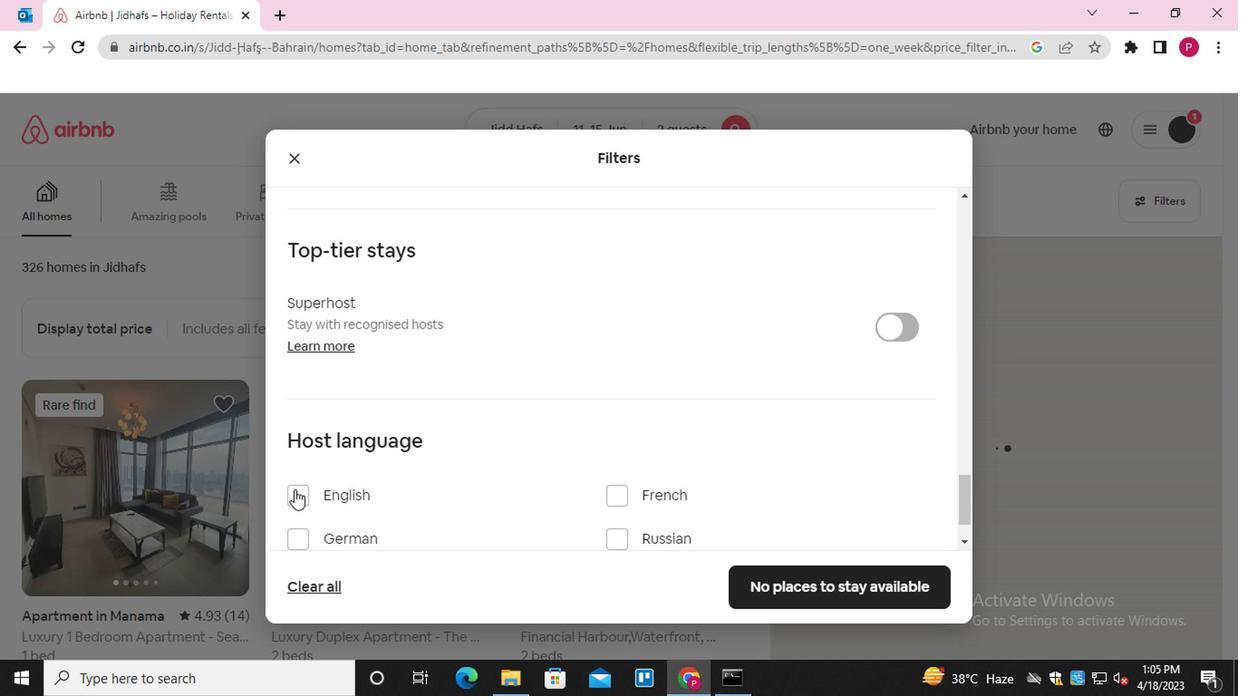 
Action: Mouse moved to (827, 578)
Screenshot: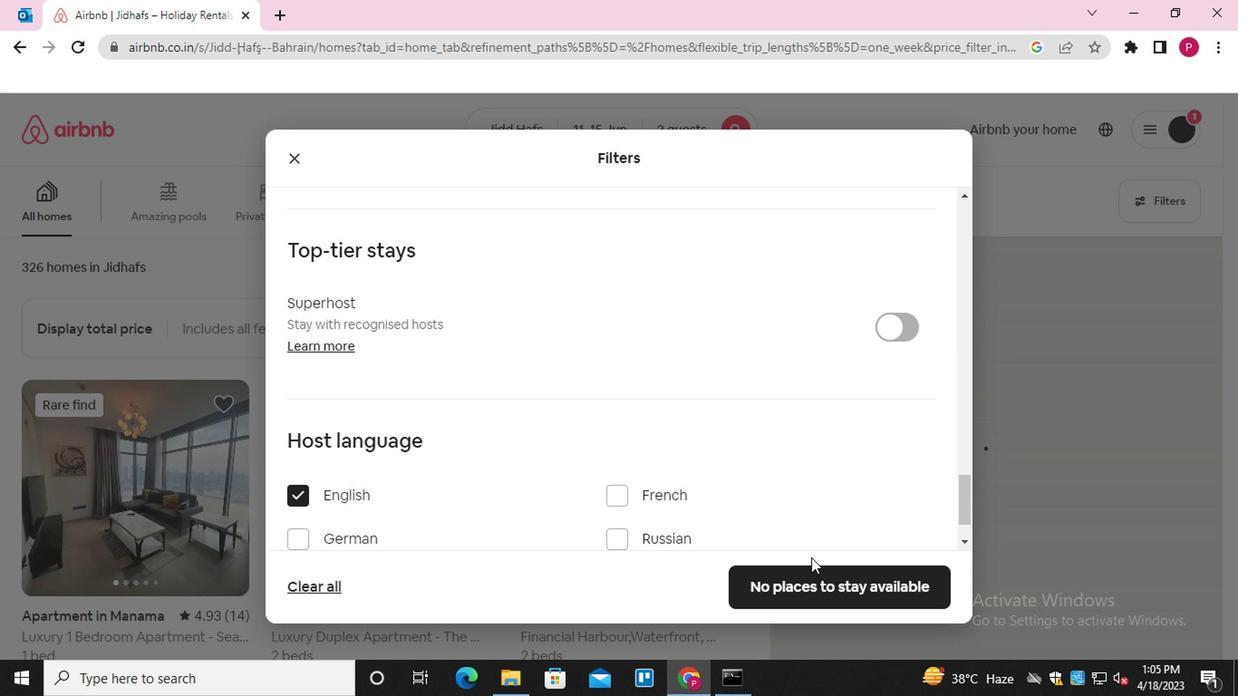 
Action: Mouse pressed left at (827, 578)
Screenshot: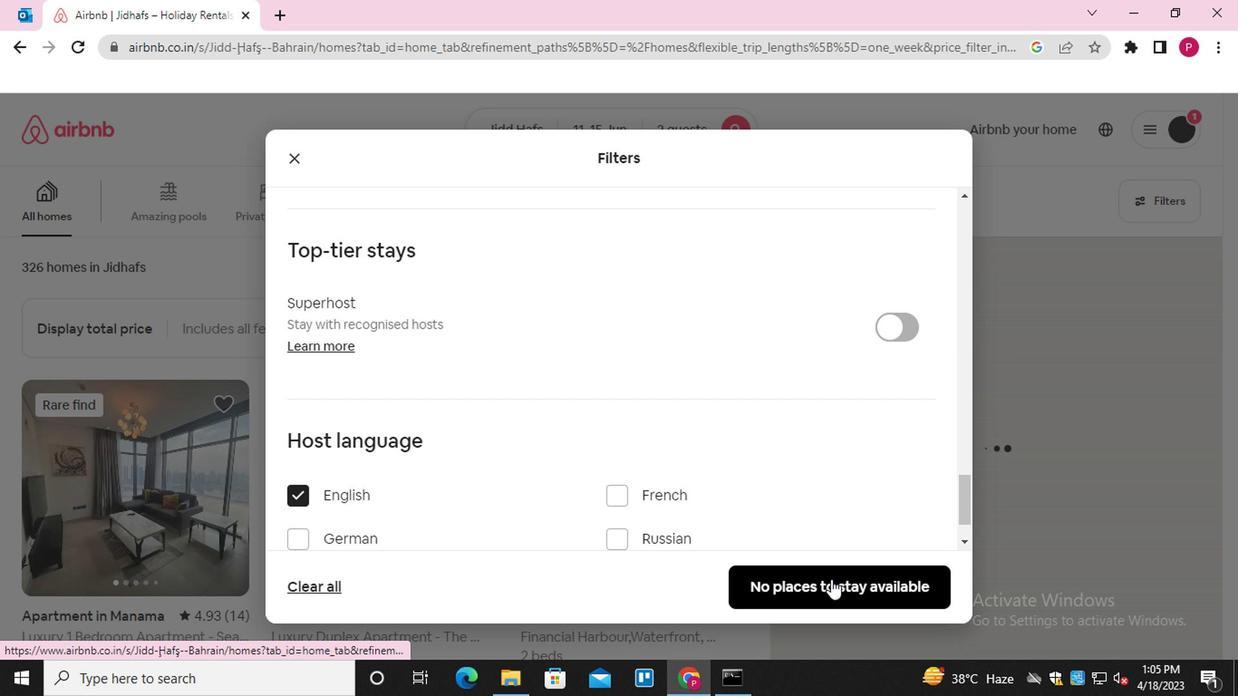 
Action: Mouse moved to (522, 416)
Screenshot: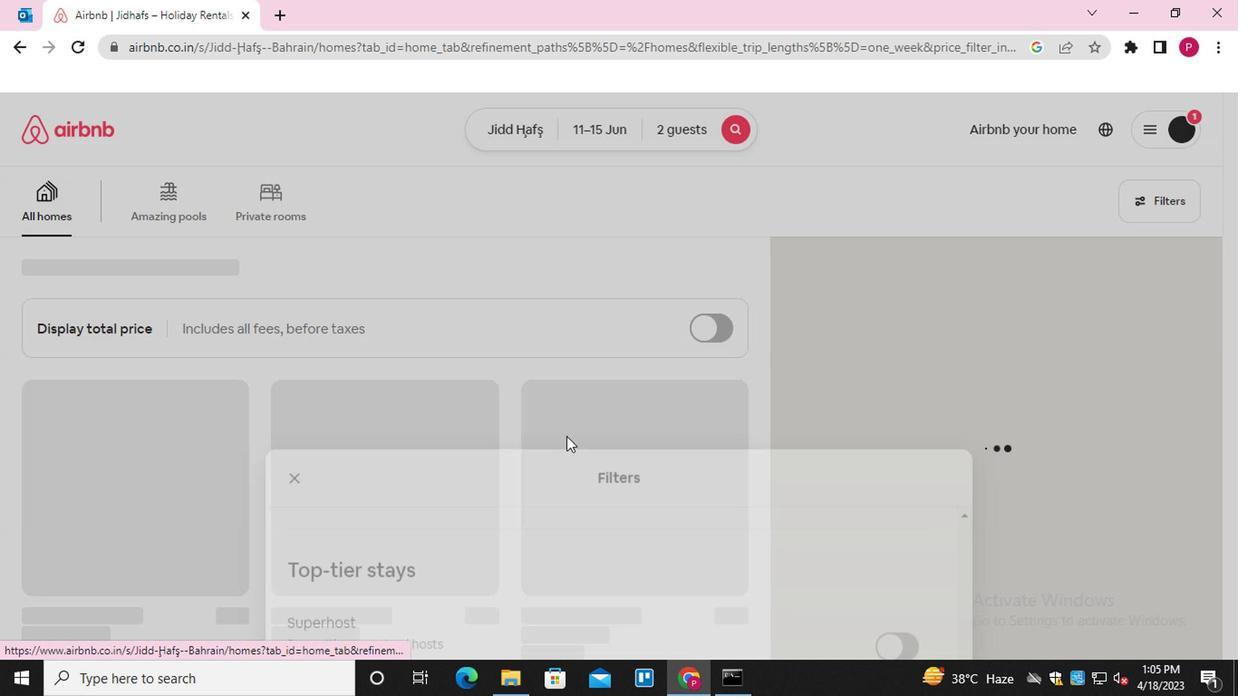 
